 Task: Find connections with filter location Citeureup with filter topic #lifewith filter profile language English with filter current company DIAGEO India with filter school Rani Laxmi Bai Memorial School (R.L.B.) with filter industry Restaurants with filter service category Property Management with filter keywords title Office Clerk
Action: Mouse moved to (574, 60)
Screenshot: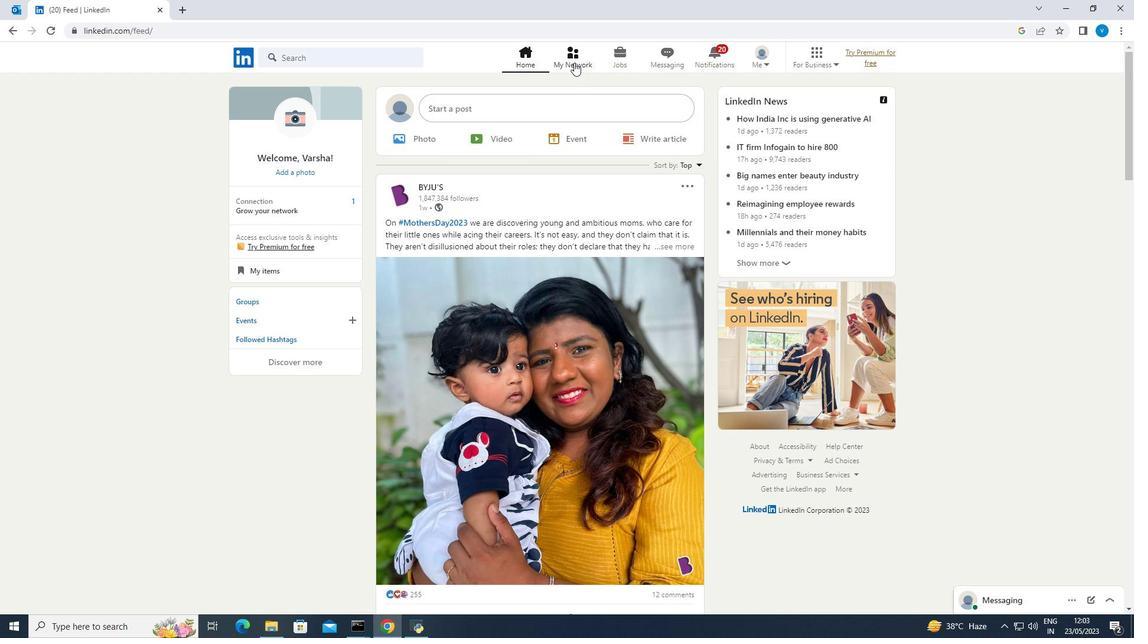 
Action: Mouse pressed left at (574, 60)
Screenshot: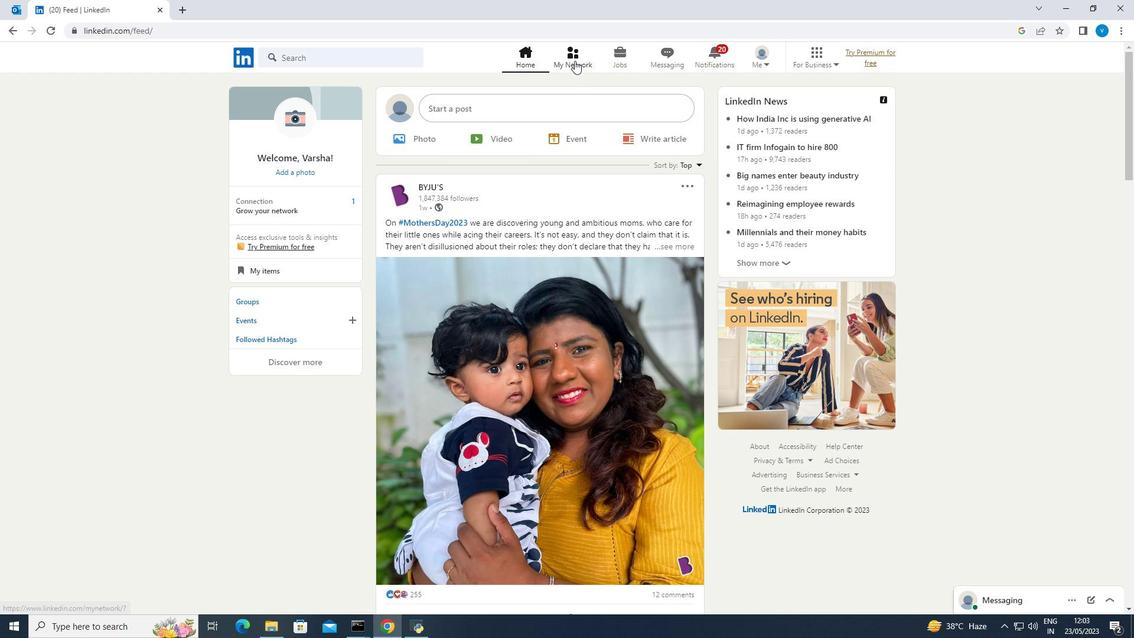 
Action: Mouse moved to (323, 122)
Screenshot: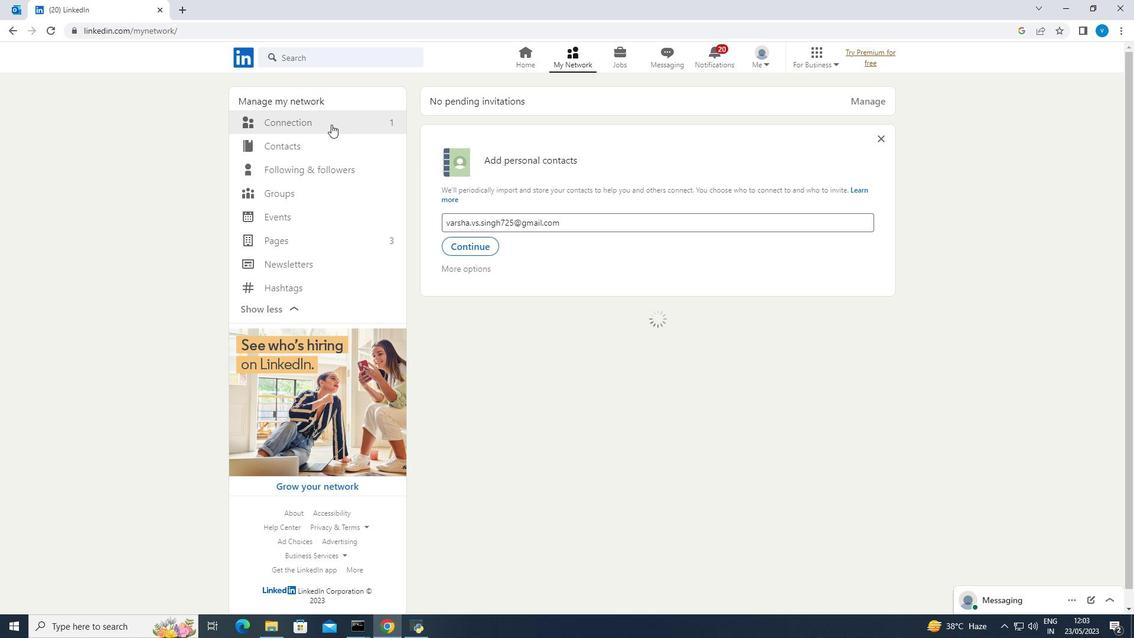 
Action: Mouse pressed left at (323, 122)
Screenshot: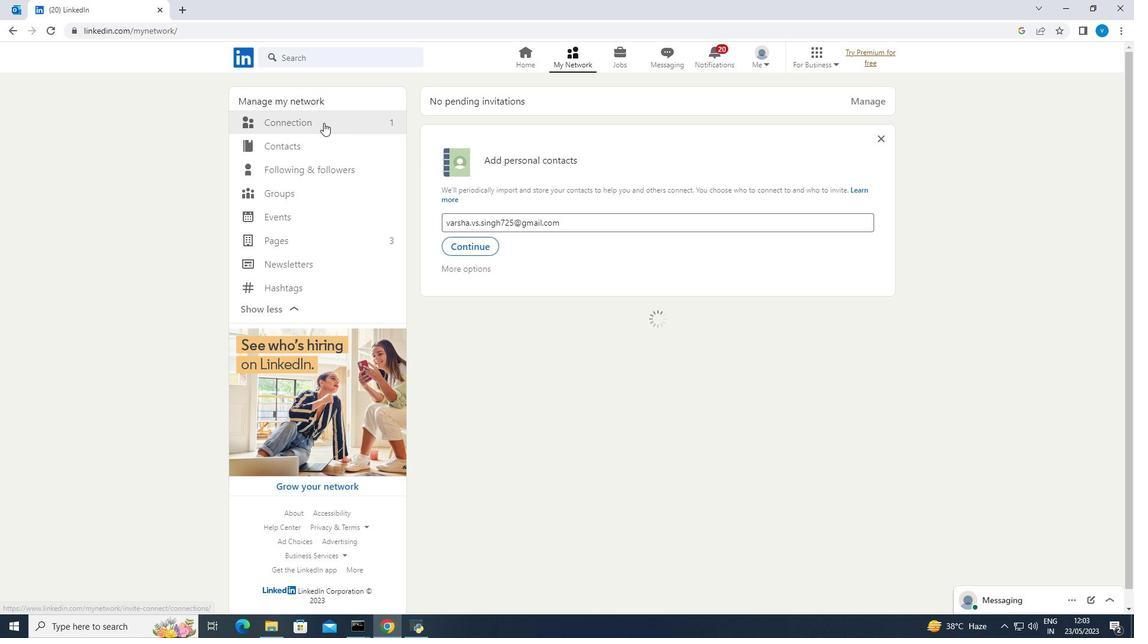 
Action: Mouse moved to (624, 125)
Screenshot: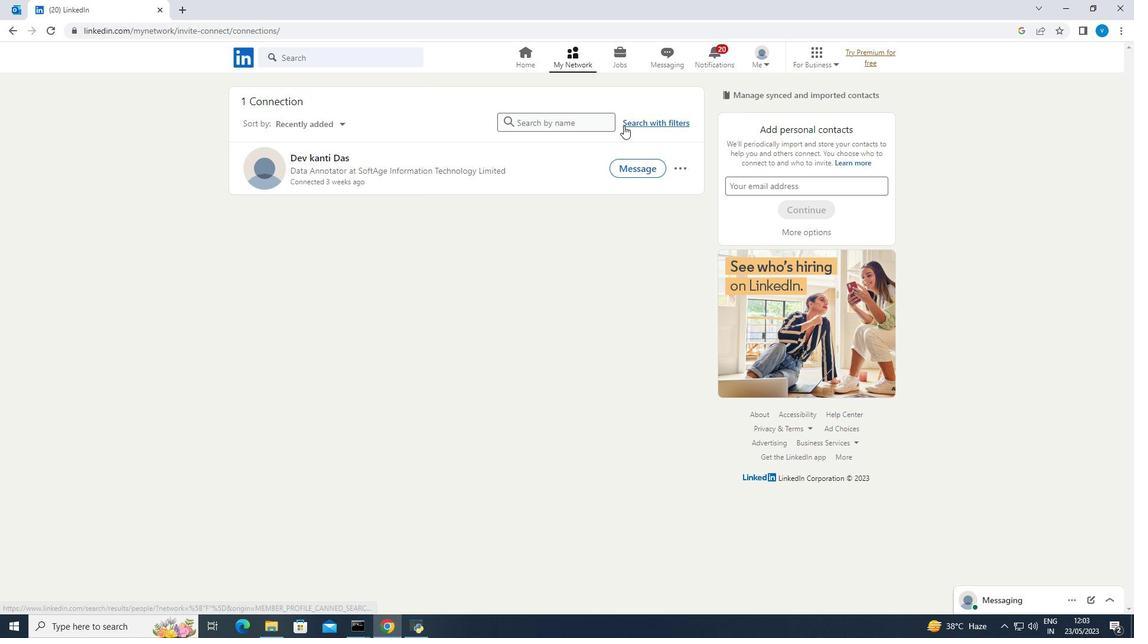
Action: Mouse pressed left at (624, 125)
Screenshot: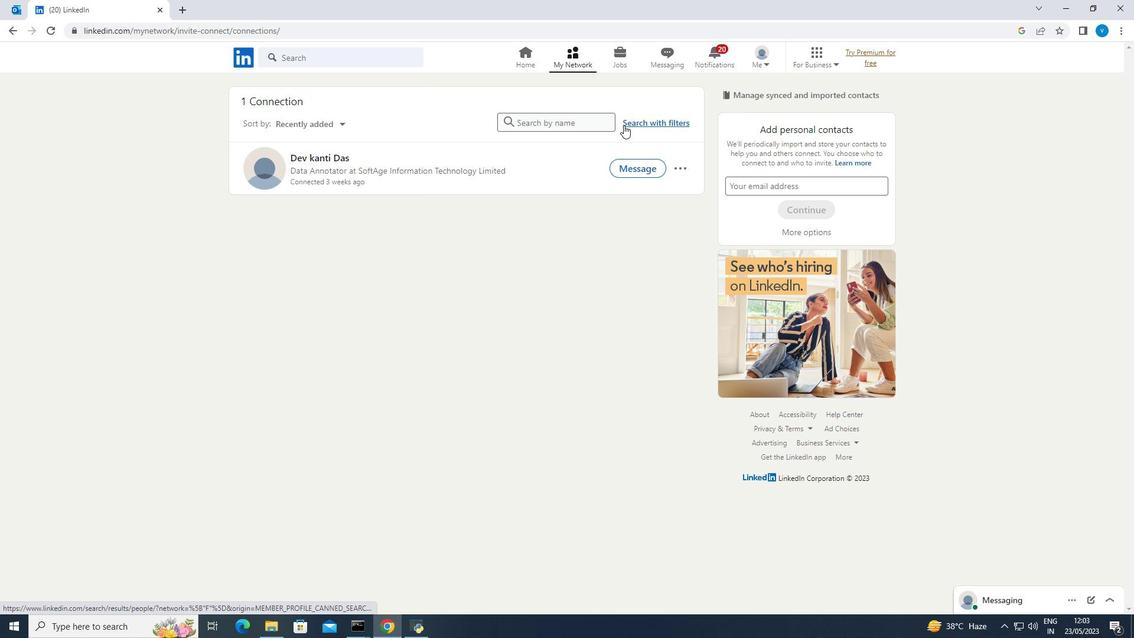 
Action: Mouse moved to (603, 93)
Screenshot: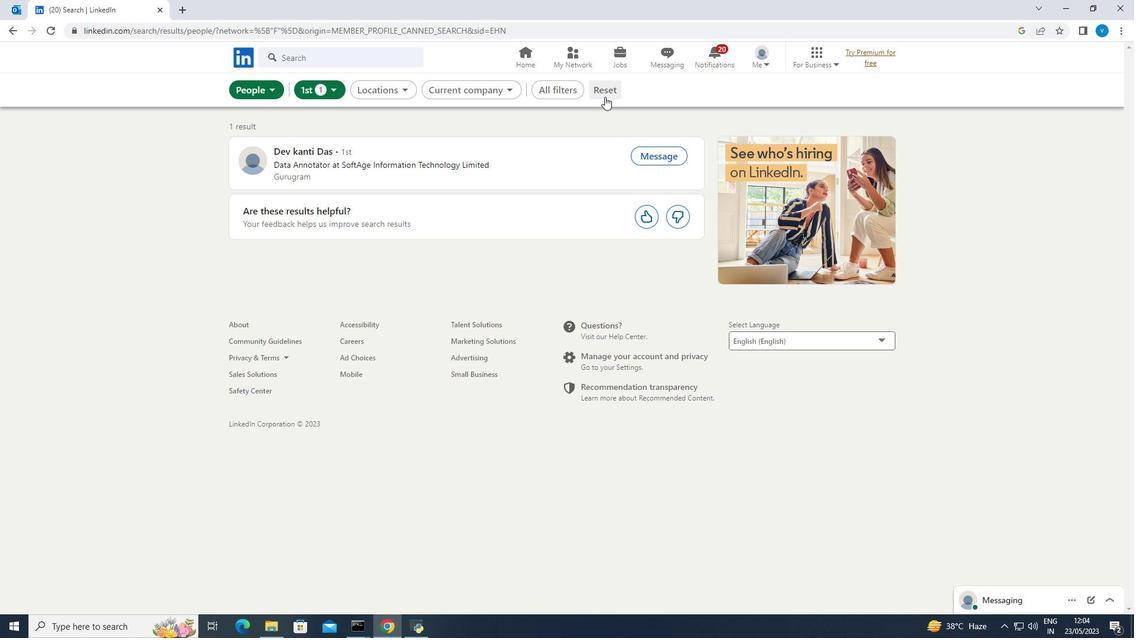 
Action: Mouse pressed left at (603, 93)
Screenshot: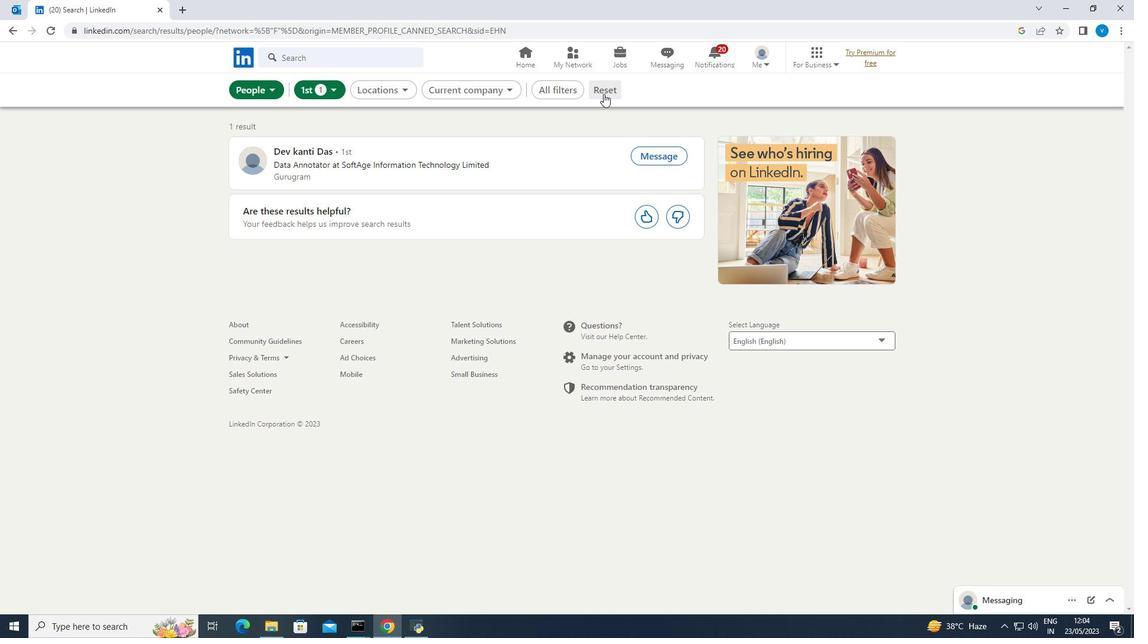 
Action: Mouse moved to (603, 93)
Screenshot: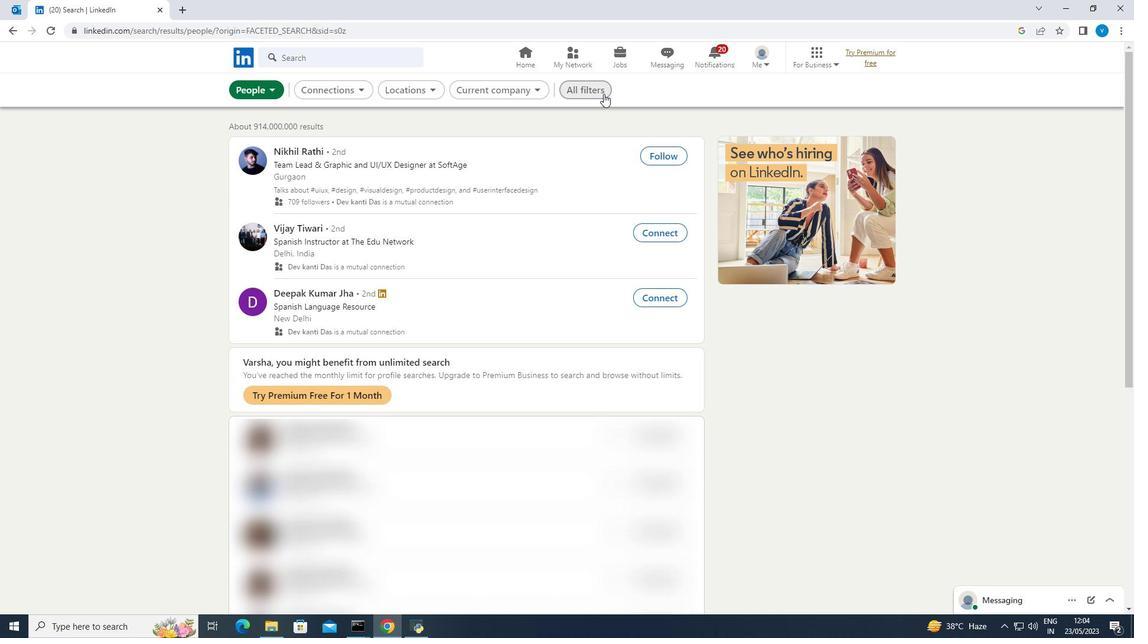 
Action: Mouse pressed left at (603, 93)
Screenshot: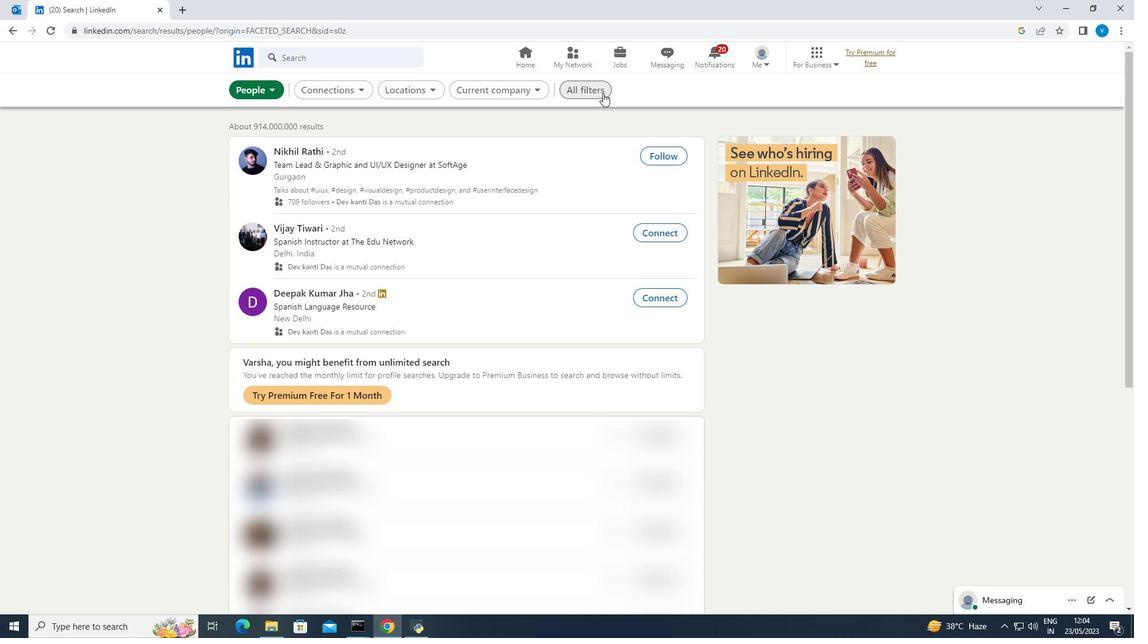 
Action: Mouse moved to (832, 249)
Screenshot: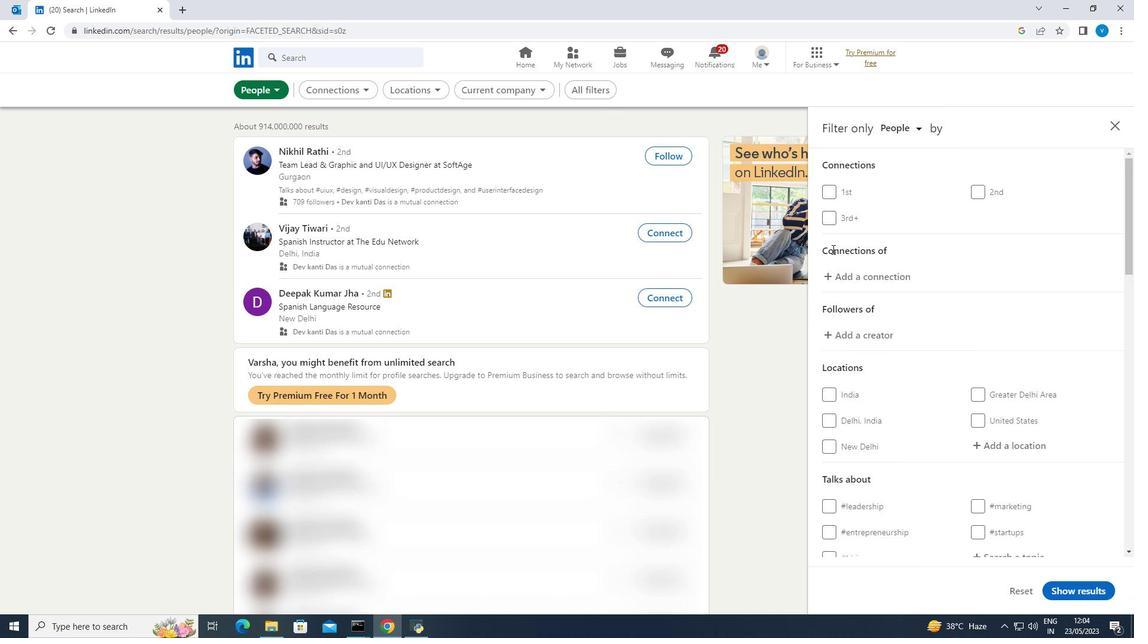 
Action: Mouse scrolled (832, 248) with delta (0, 0)
Screenshot: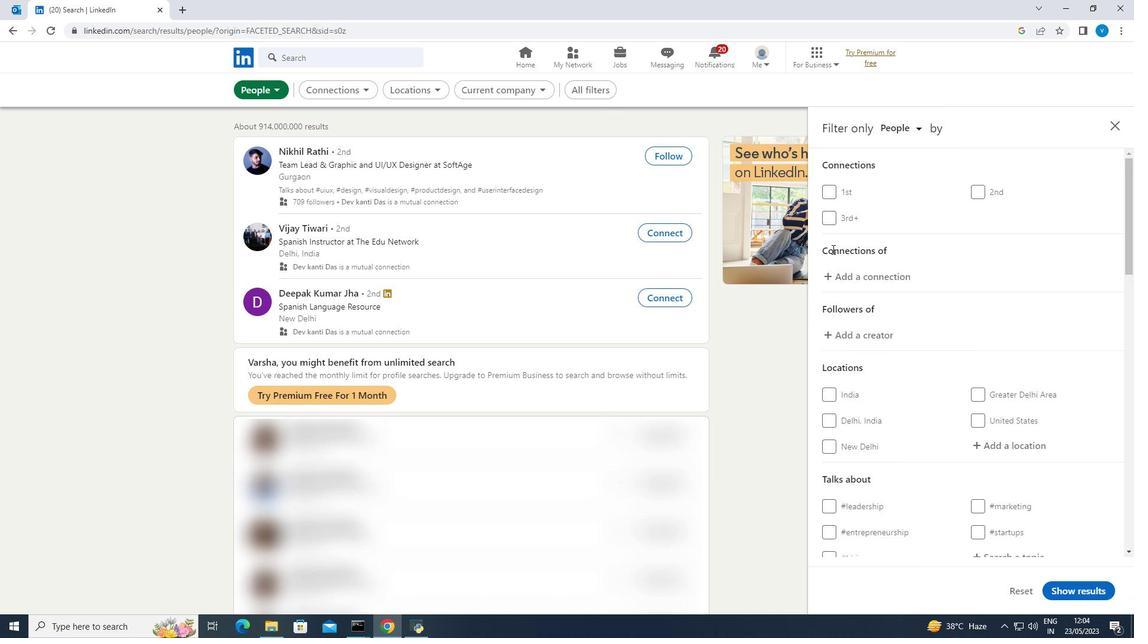 
Action: Mouse moved to (976, 389)
Screenshot: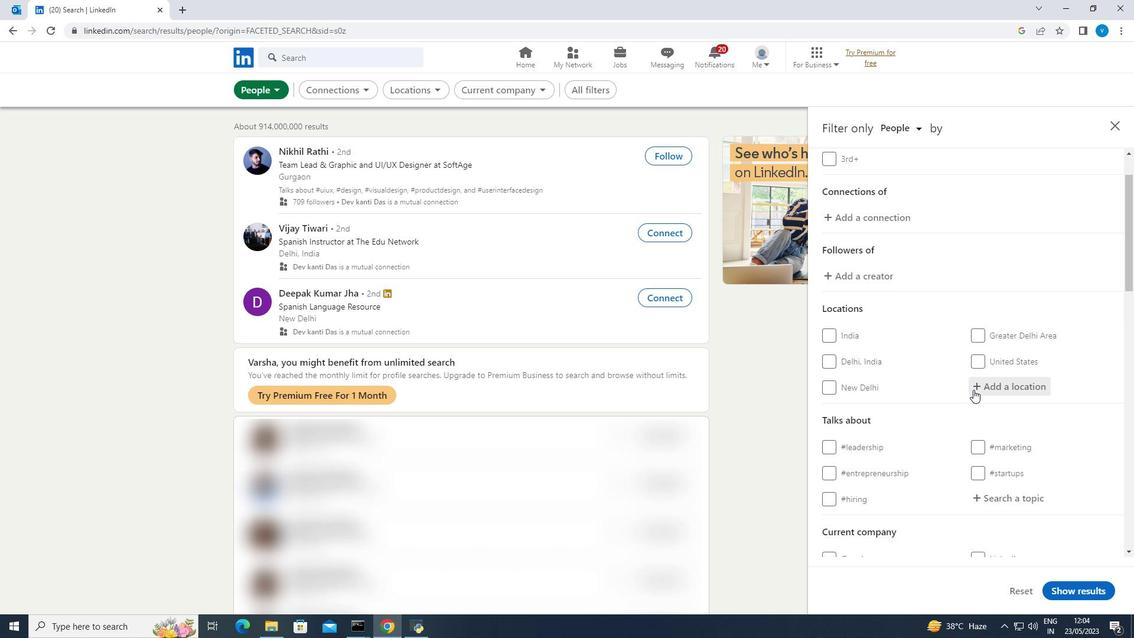 
Action: Mouse pressed left at (976, 389)
Screenshot: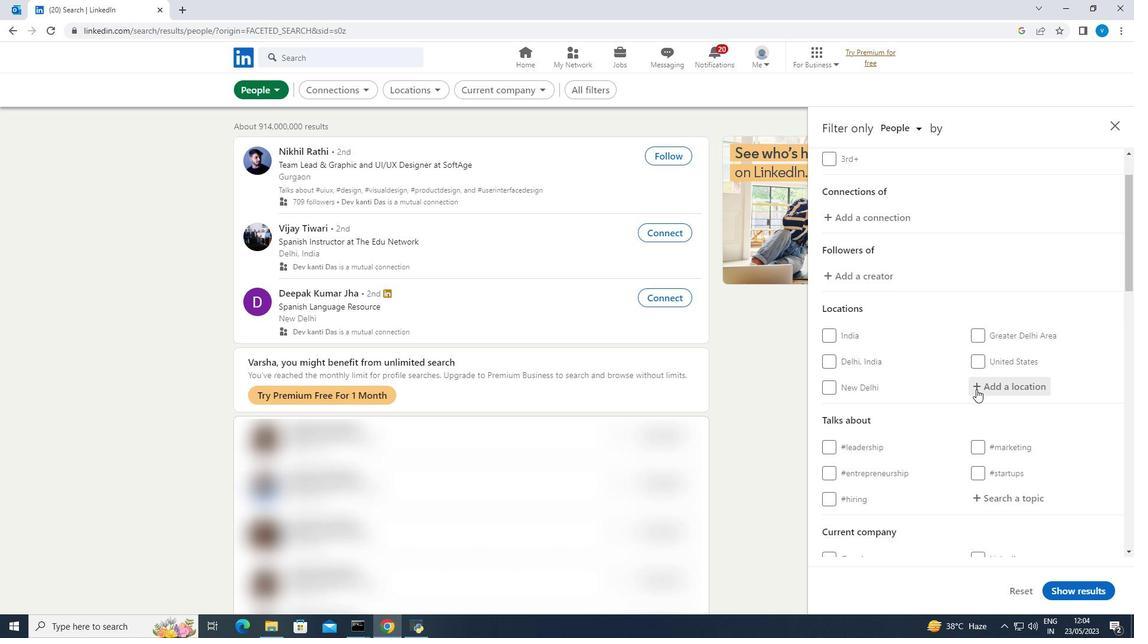 
Action: Mouse moved to (876, 328)
Screenshot: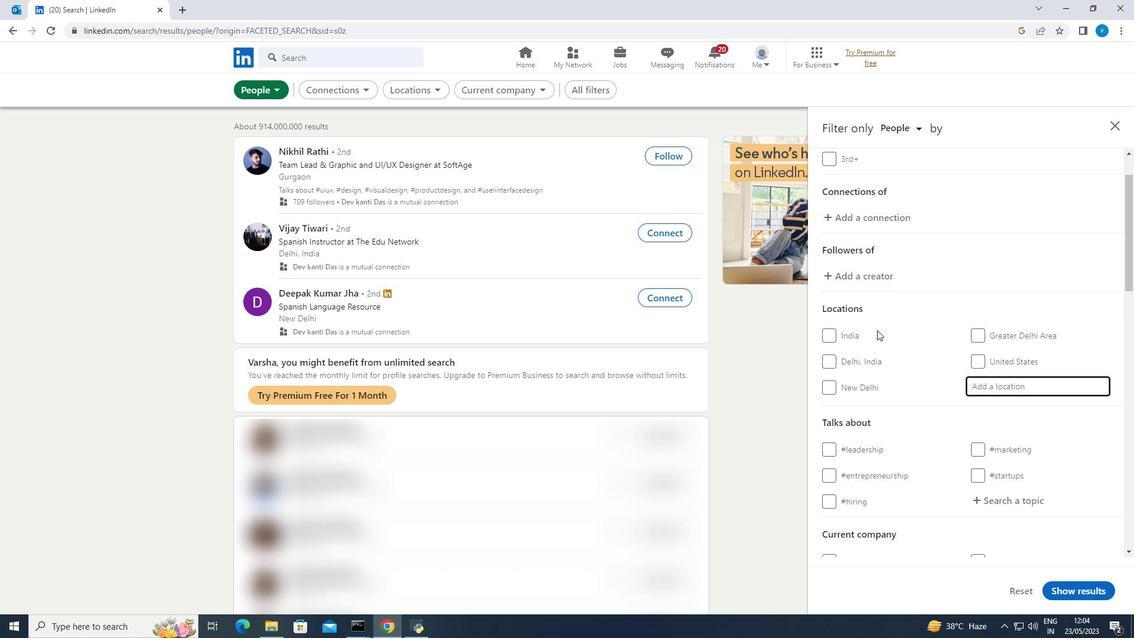 
Action: Key pressed <Key.shift><Key.shift><Key.shift><Key.shift><Key.shift><Key.shift><Key.shift><Key.shift><Key.shift><Key.shift><Key.shift><Key.shift><Key.shift><Key.shift>Citeureup
Screenshot: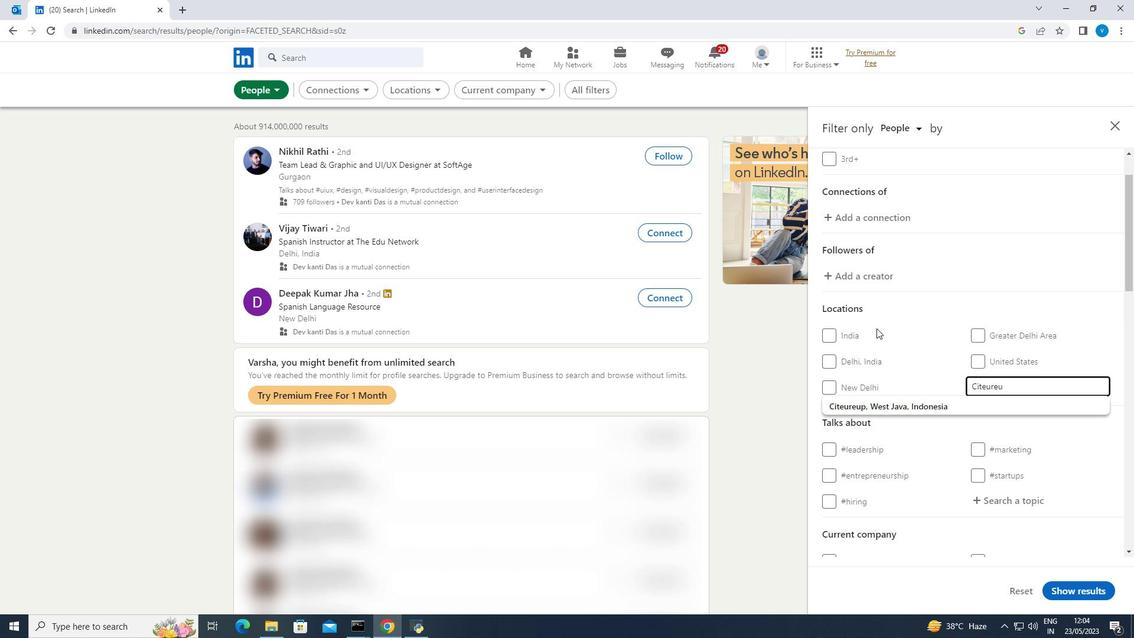 
Action: Mouse moved to (992, 494)
Screenshot: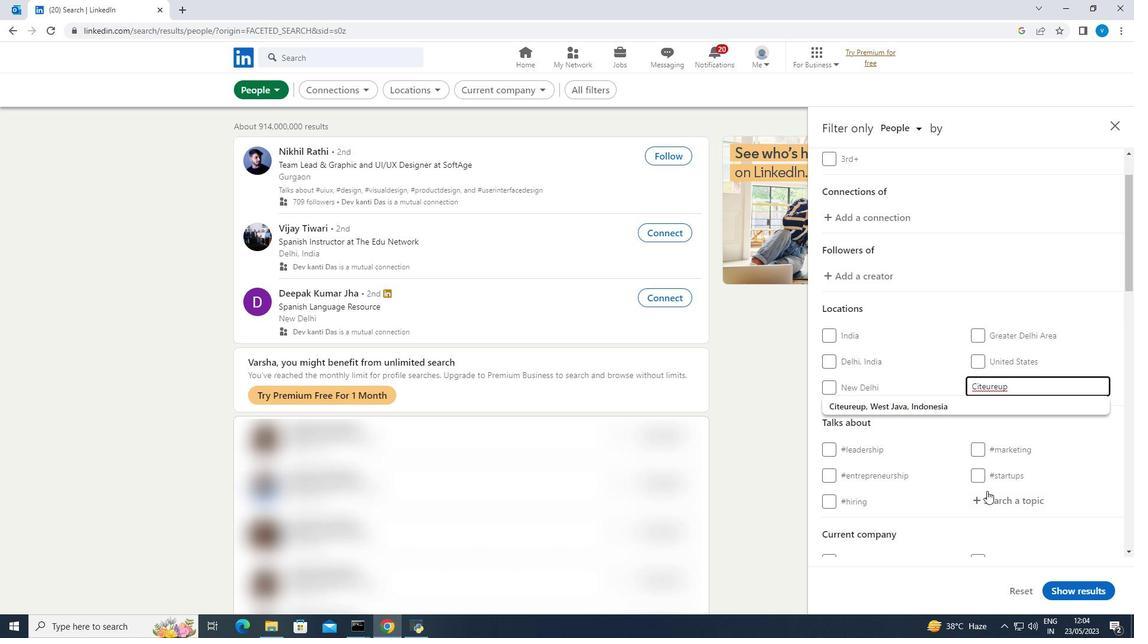 
Action: Mouse pressed left at (992, 494)
Screenshot: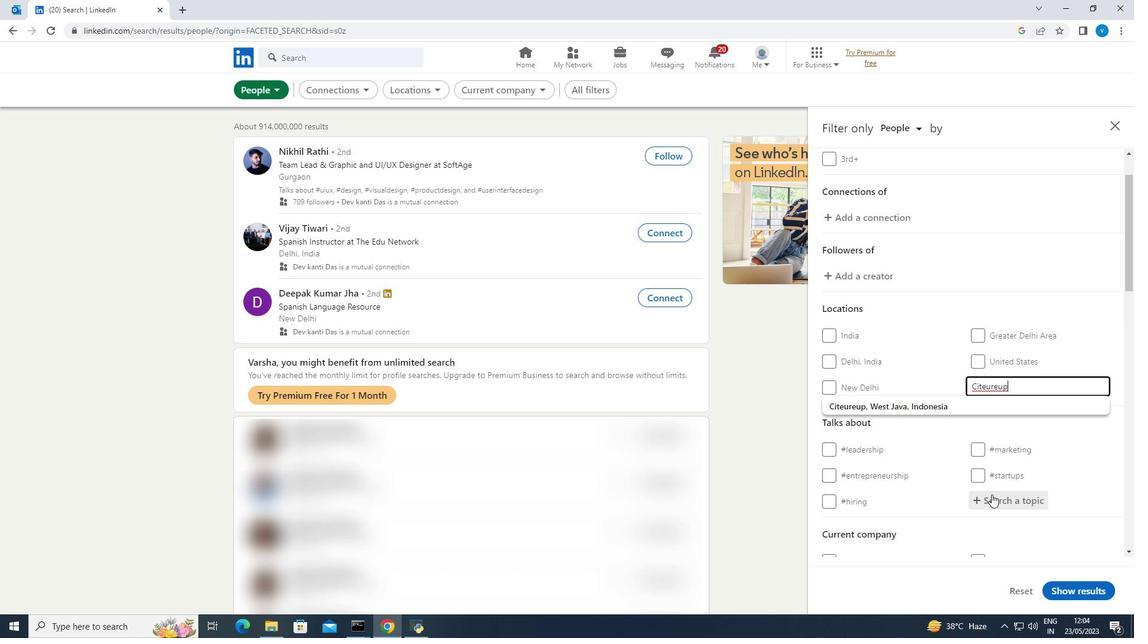 
Action: Mouse moved to (958, 487)
Screenshot: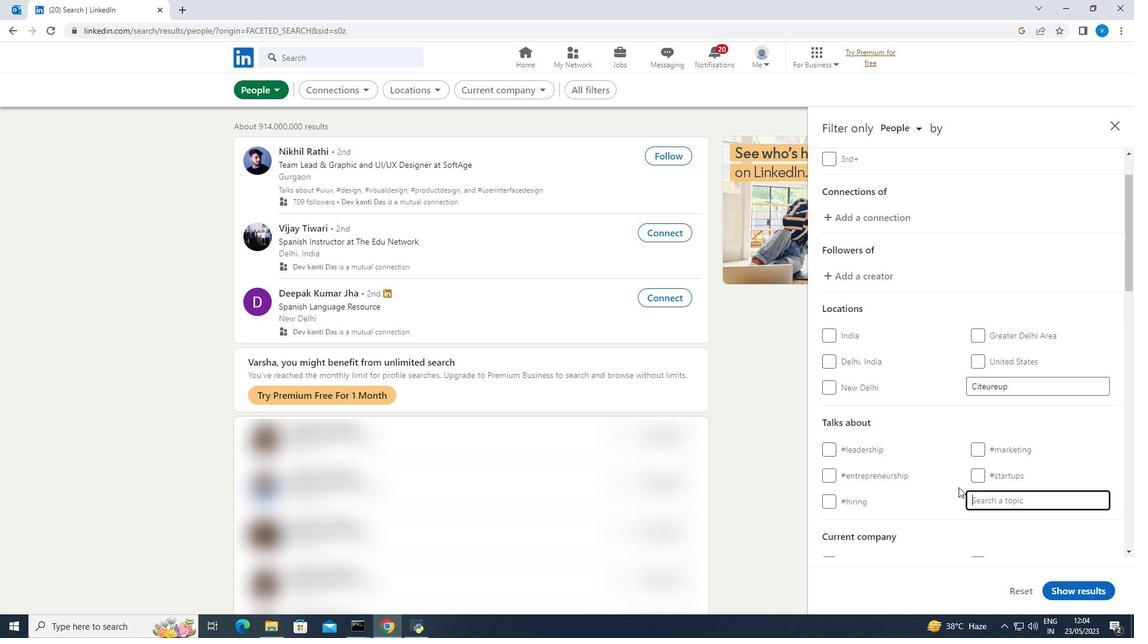 
Action: Key pressed life
Screenshot: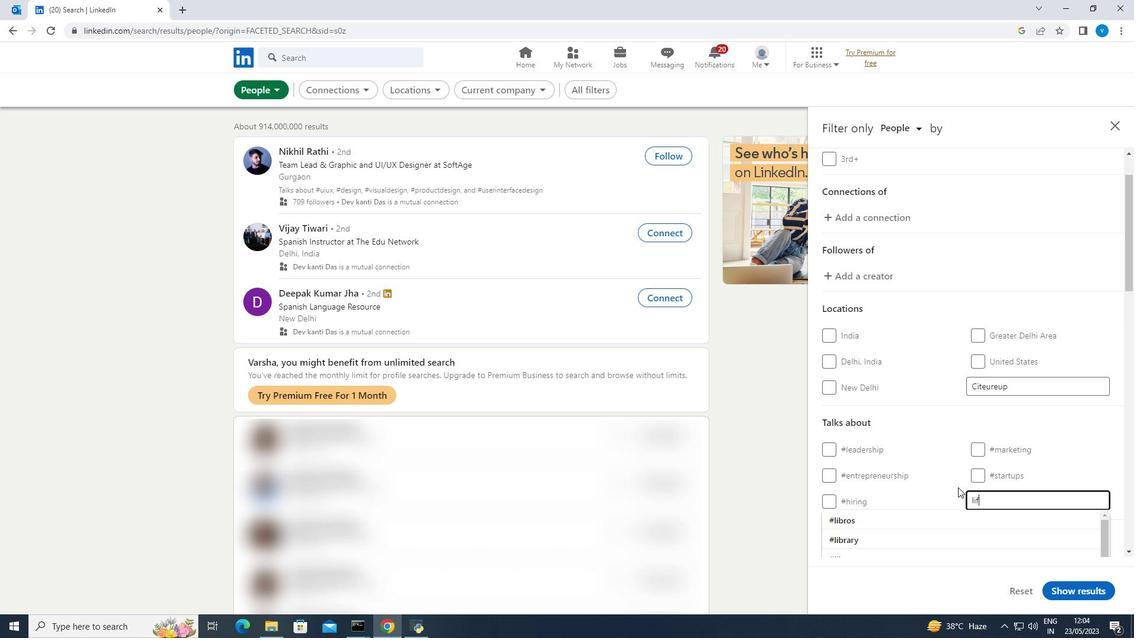 
Action: Mouse moved to (901, 520)
Screenshot: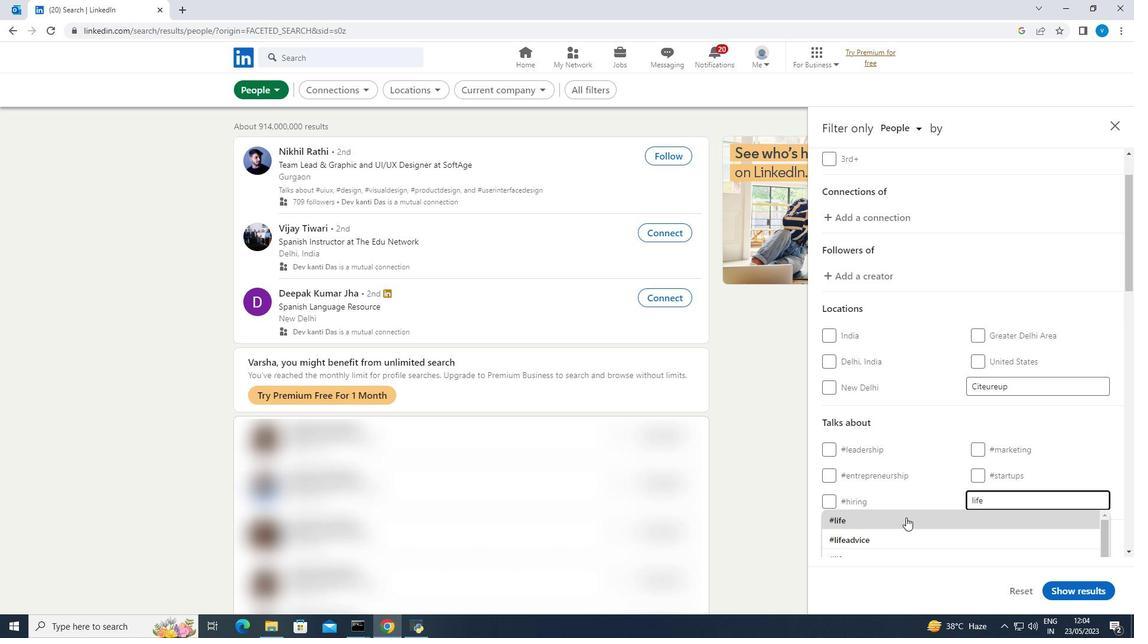 
Action: Mouse pressed left at (901, 520)
Screenshot: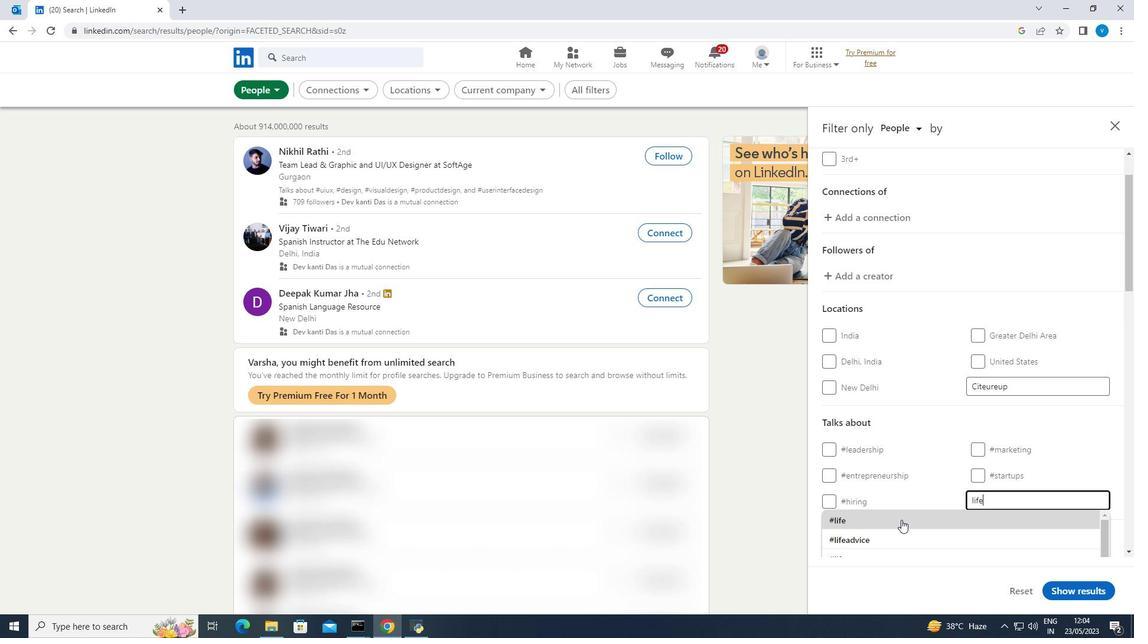 
Action: Mouse scrolled (901, 519) with delta (0, 0)
Screenshot: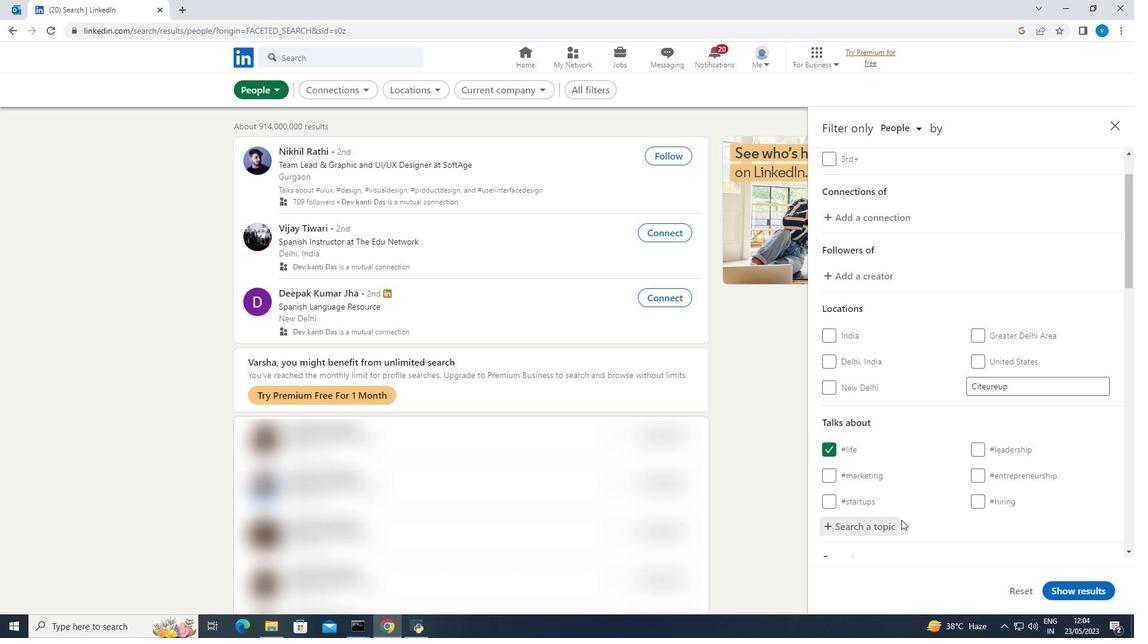 
Action: Mouse scrolled (901, 519) with delta (0, 0)
Screenshot: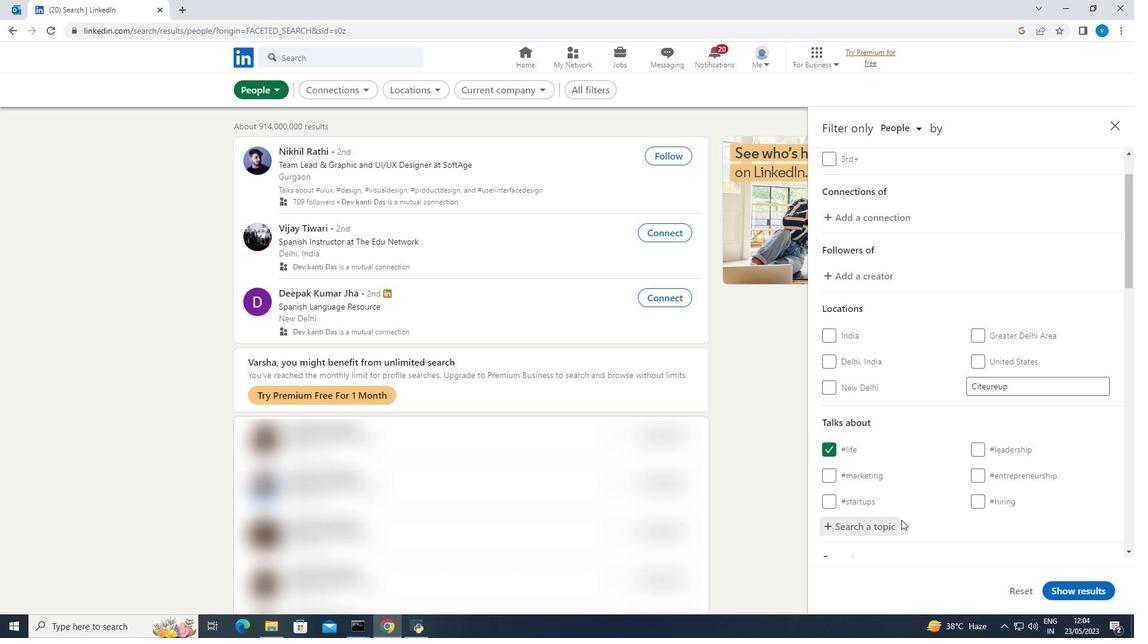 
Action: Mouse scrolled (901, 519) with delta (0, 0)
Screenshot: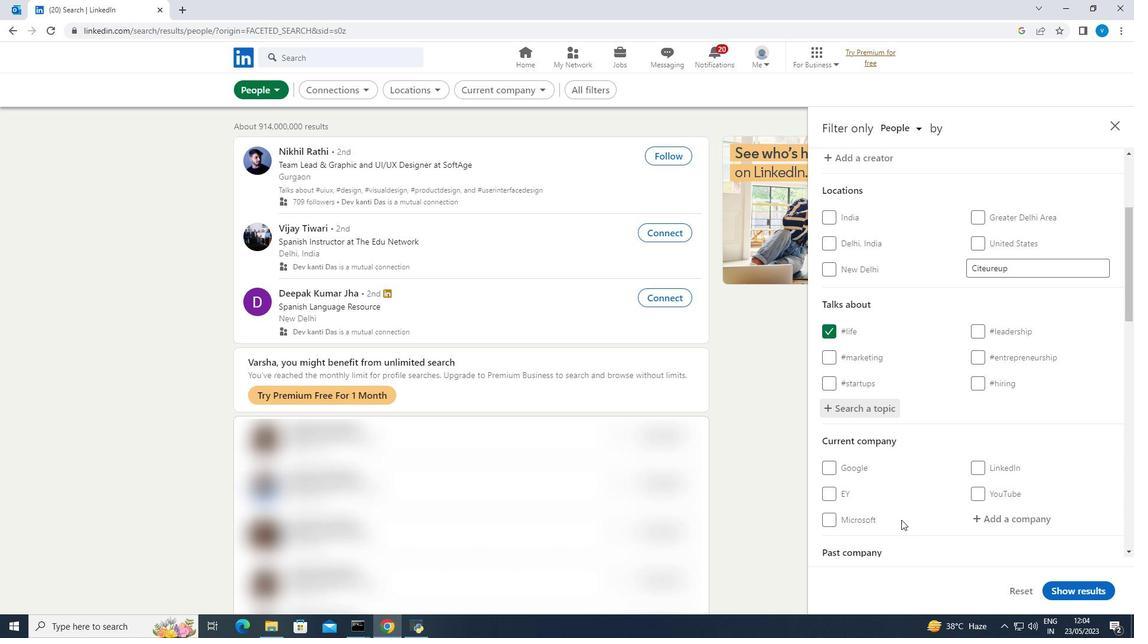 
Action: Mouse scrolled (901, 519) with delta (0, 0)
Screenshot: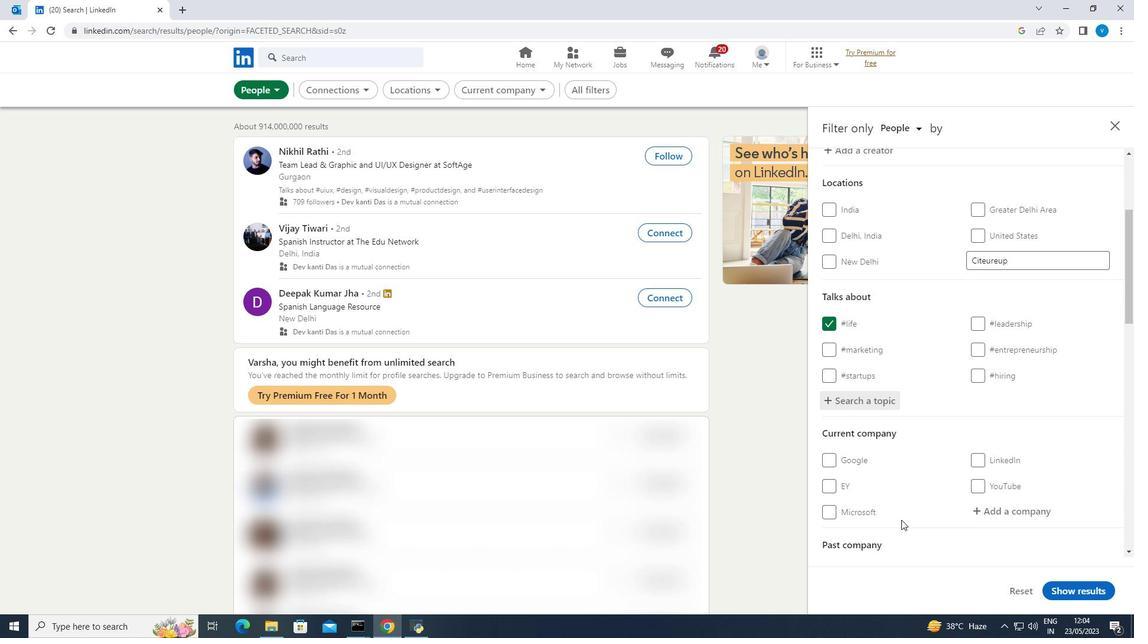 
Action: Mouse moved to (901, 520)
Screenshot: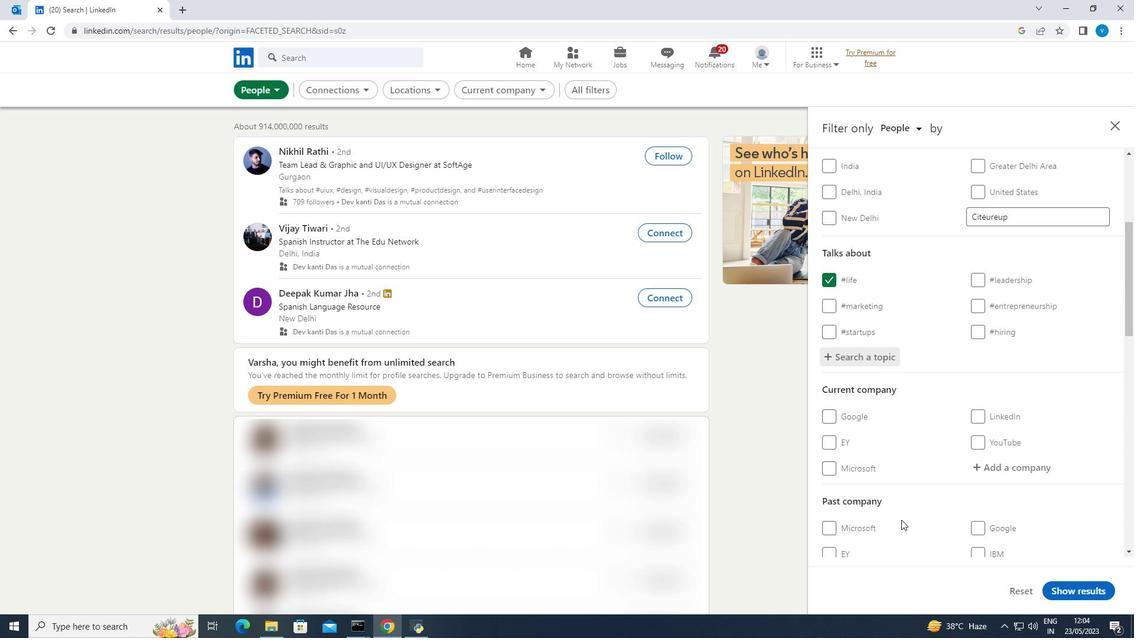 
Action: Mouse scrolled (901, 520) with delta (0, 0)
Screenshot: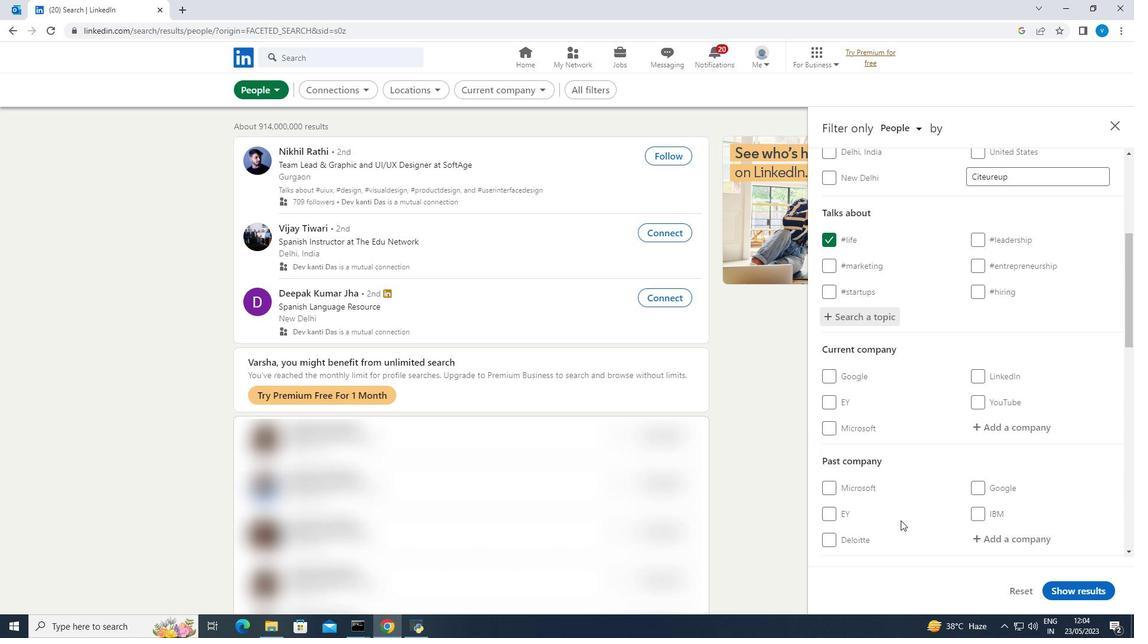 
Action: Mouse moved to (901, 520)
Screenshot: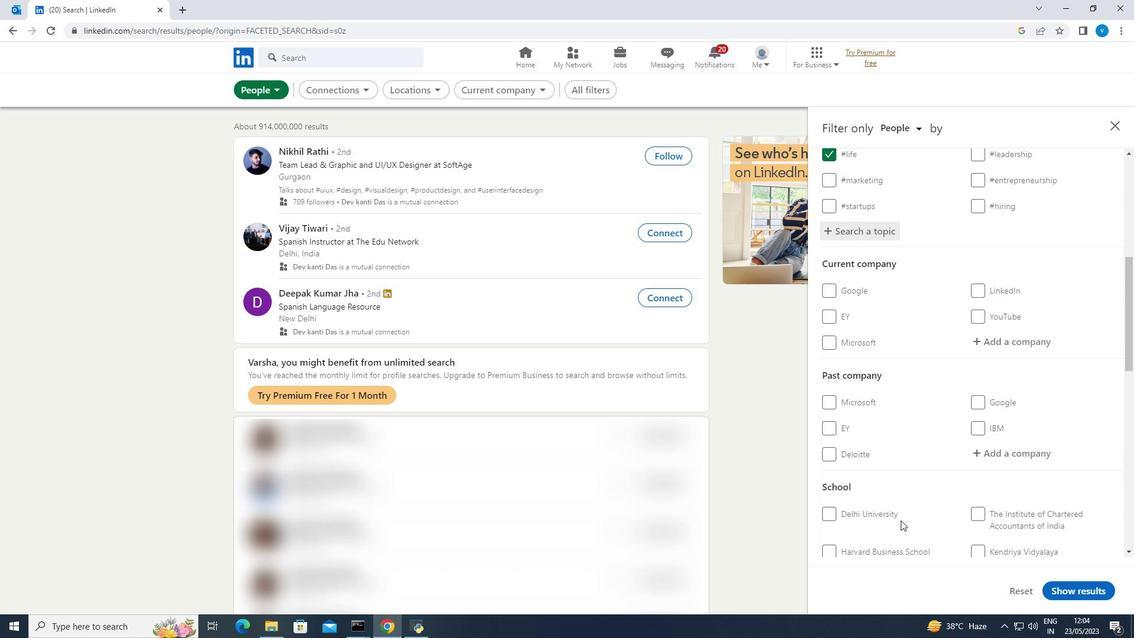 
Action: Mouse scrolled (901, 520) with delta (0, 0)
Screenshot: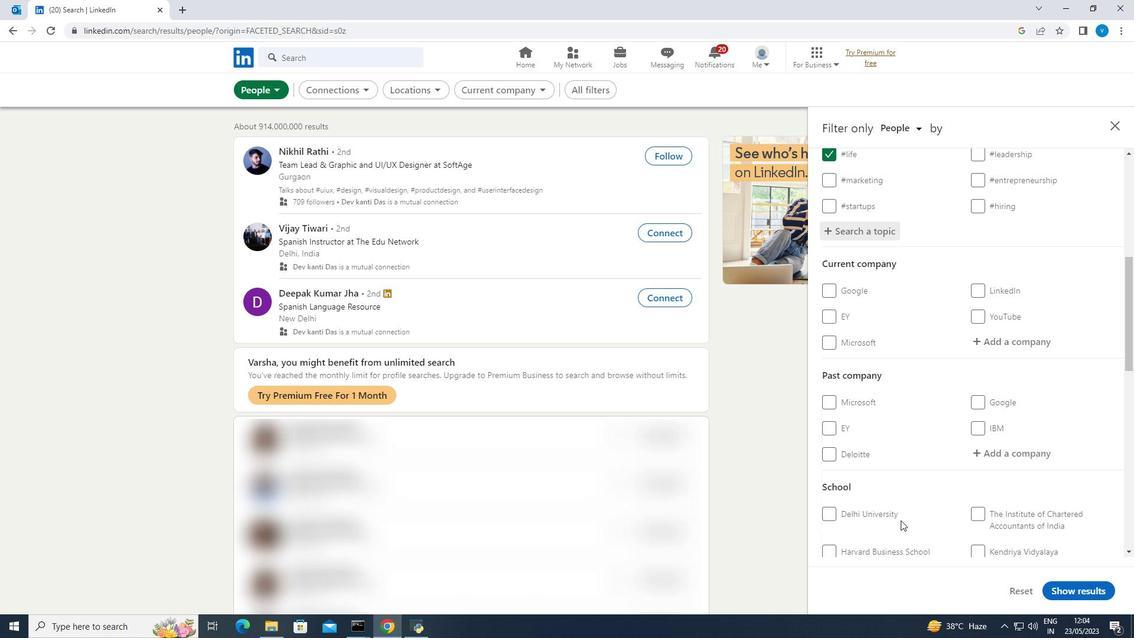 
Action: Mouse scrolled (901, 520) with delta (0, 0)
Screenshot: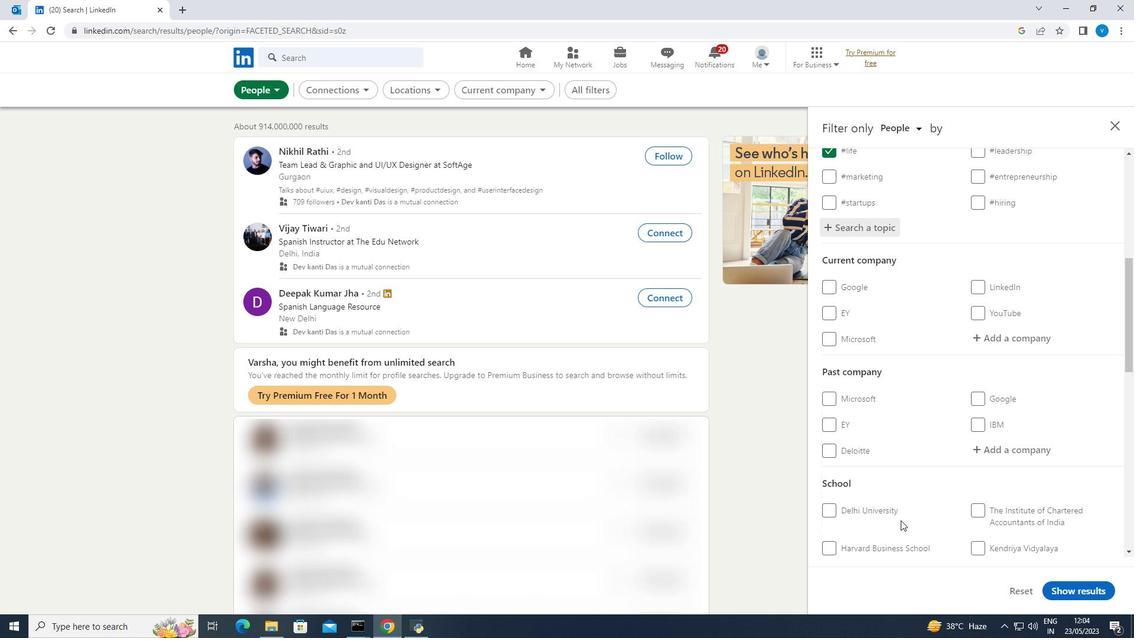 
Action: Mouse scrolled (901, 520) with delta (0, 0)
Screenshot: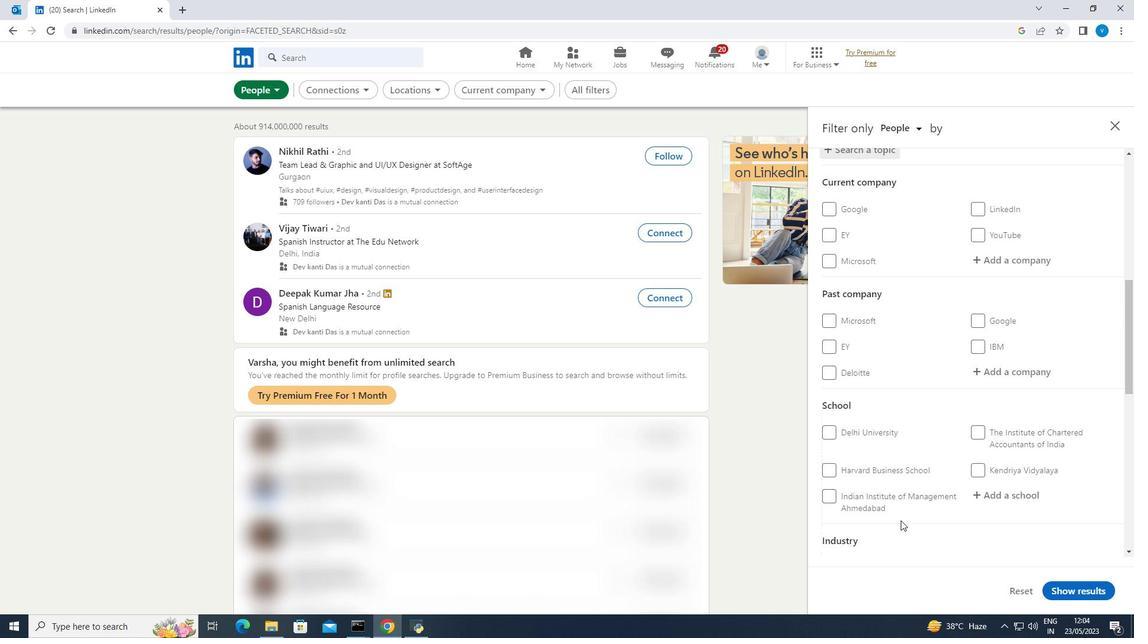 
Action: Mouse scrolled (901, 520) with delta (0, 0)
Screenshot: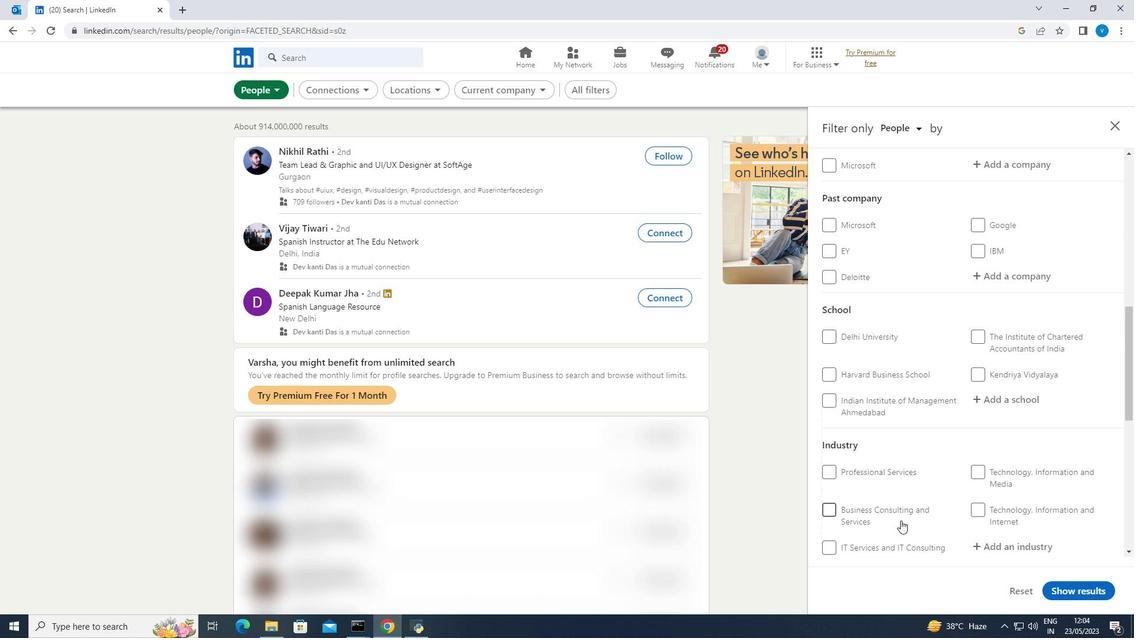 
Action: Mouse scrolled (901, 520) with delta (0, 0)
Screenshot: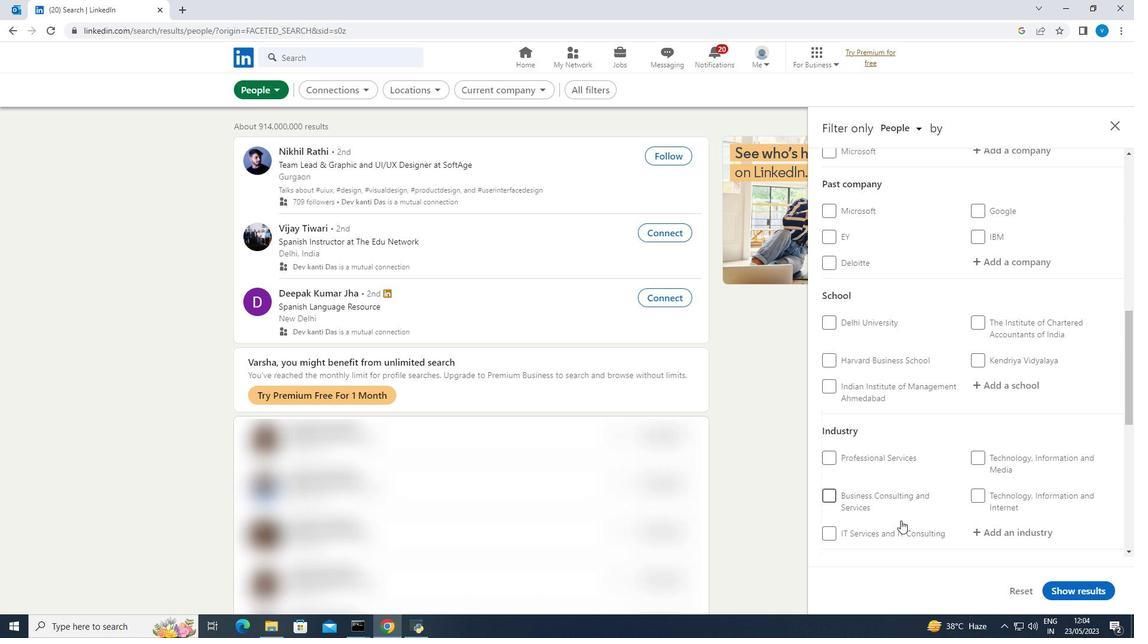 
Action: Mouse moved to (826, 491)
Screenshot: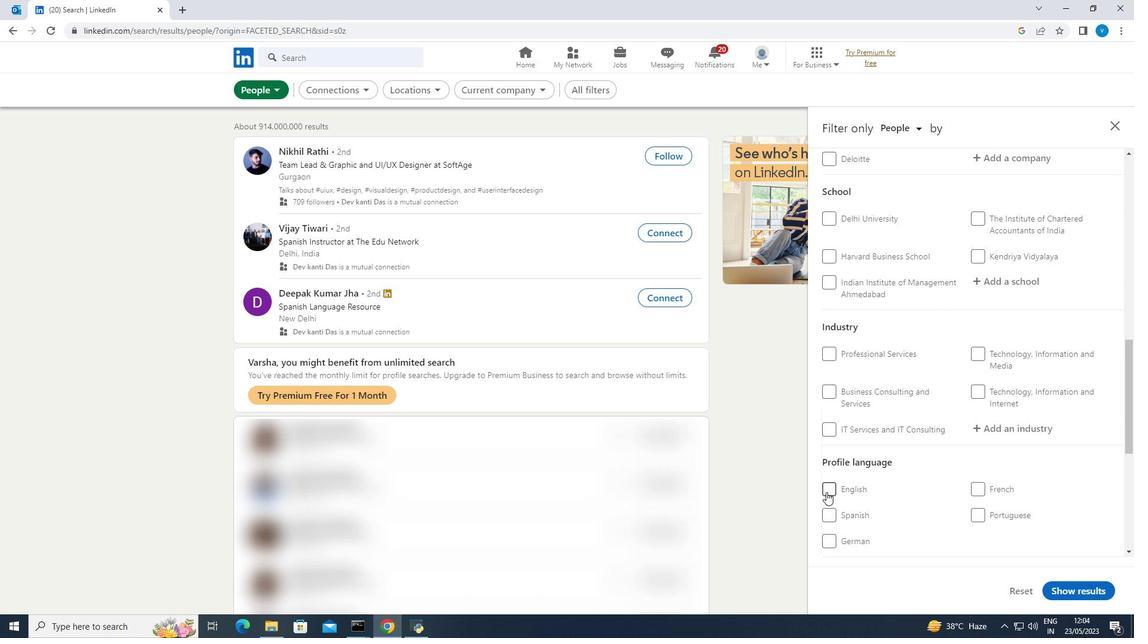 
Action: Mouse pressed left at (826, 491)
Screenshot: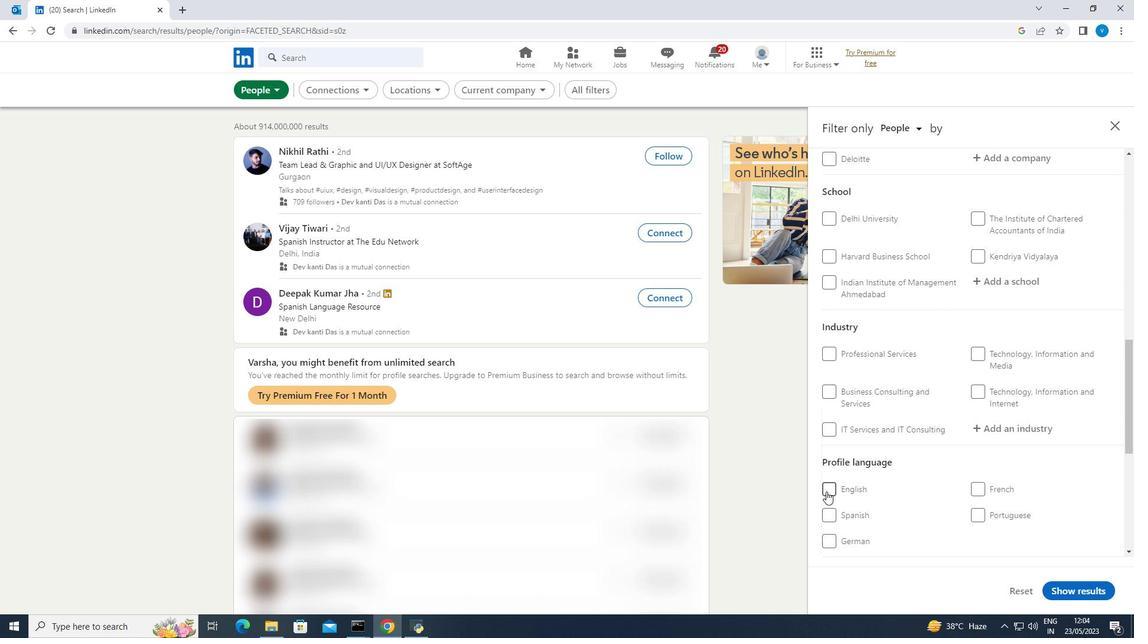 
Action: Mouse moved to (873, 484)
Screenshot: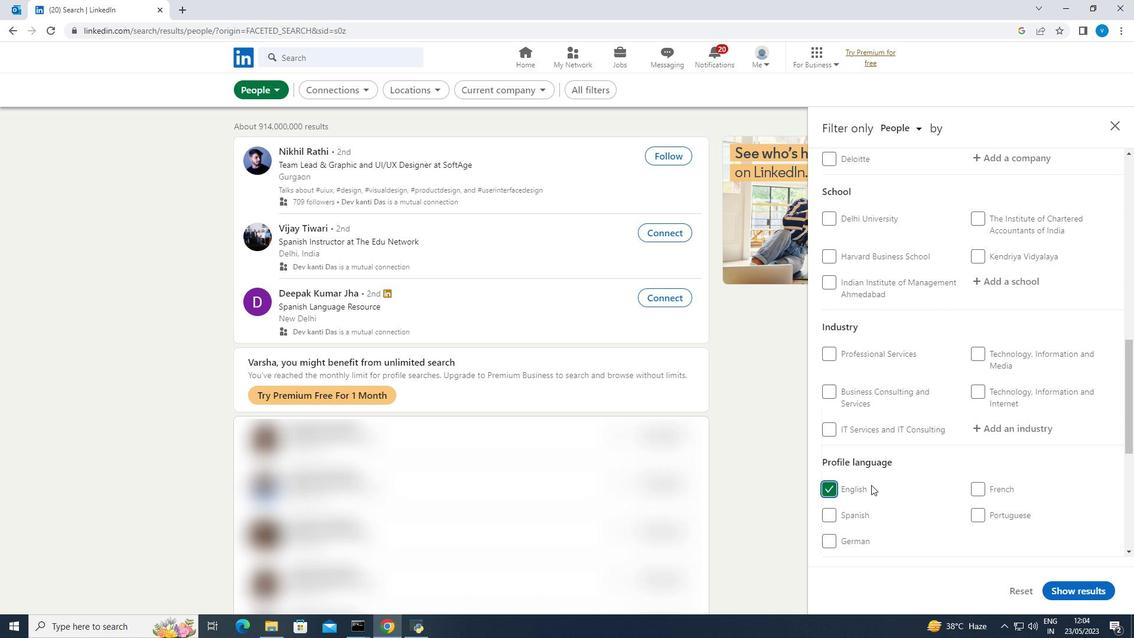 
Action: Mouse scrolled (873, 485) with delta (0, 0)
Screenshot: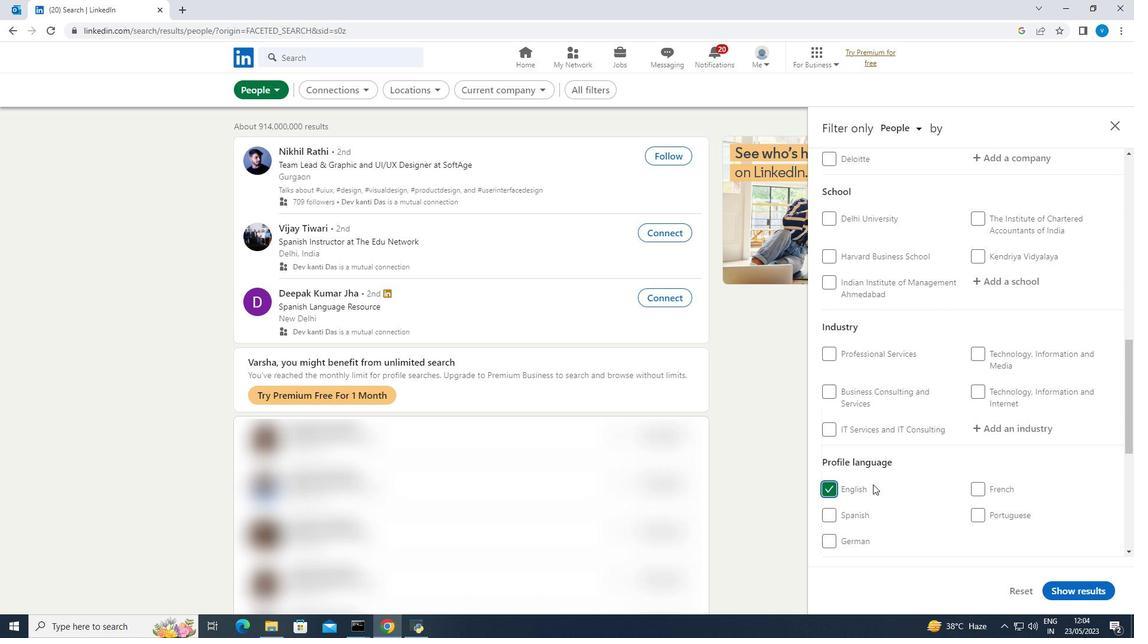 
Action: Mouse scrolled (873, 485) with delta (0, 0)
Screenshot: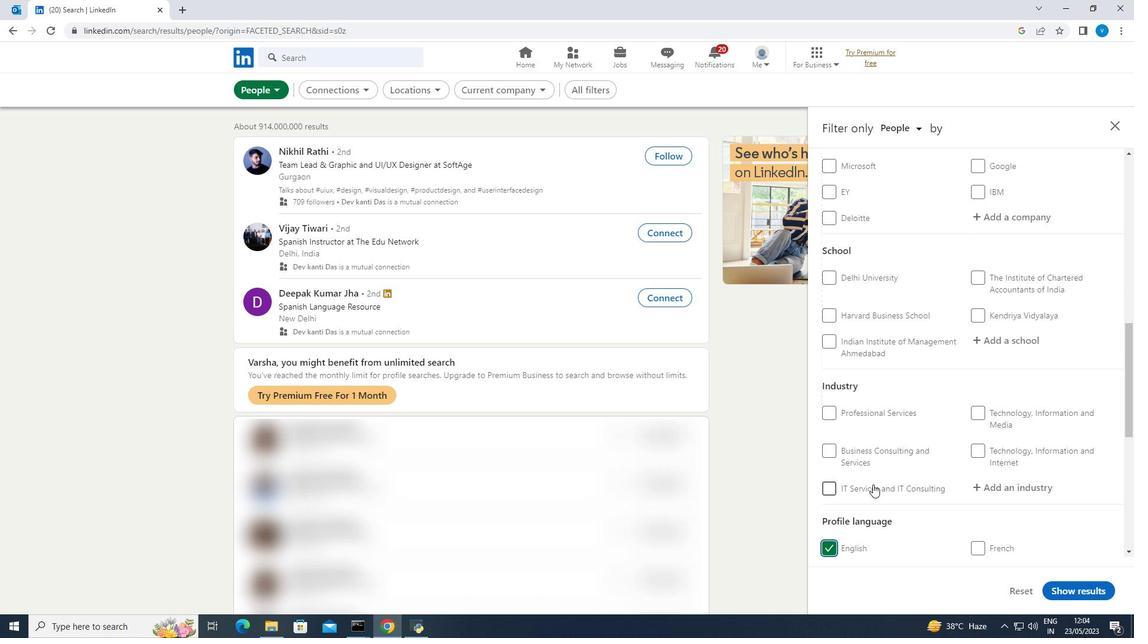 
Action: Mouse scrolled (873, 485) with delta (0, 0)
Screenshot: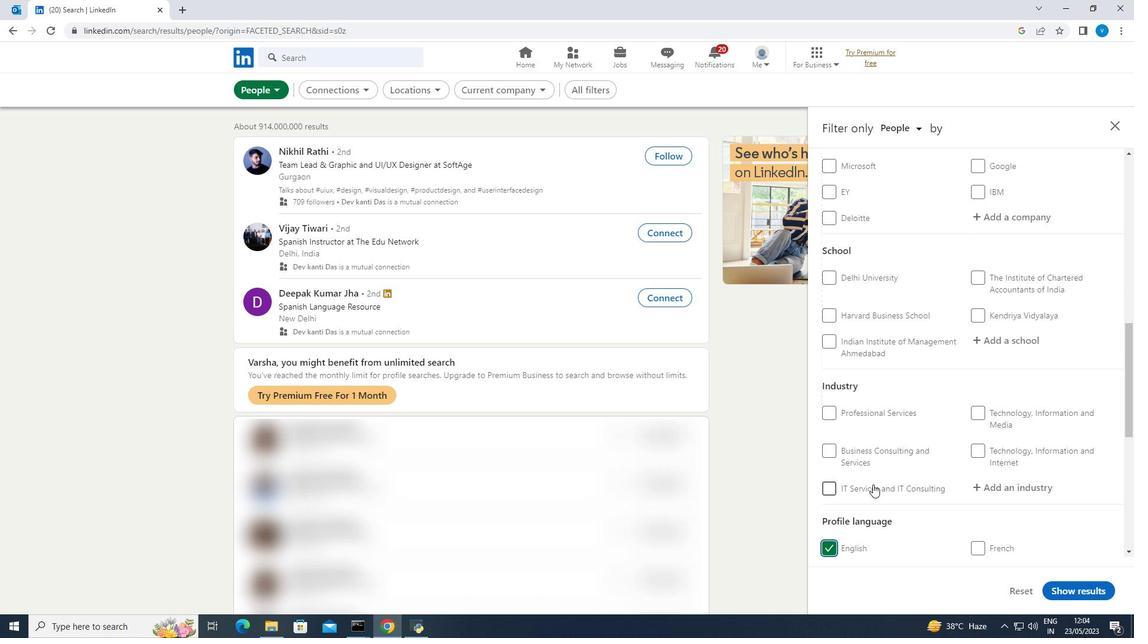 
Action: Mouse scrolled (873, 485) with delta (0, 0)
Screenshot: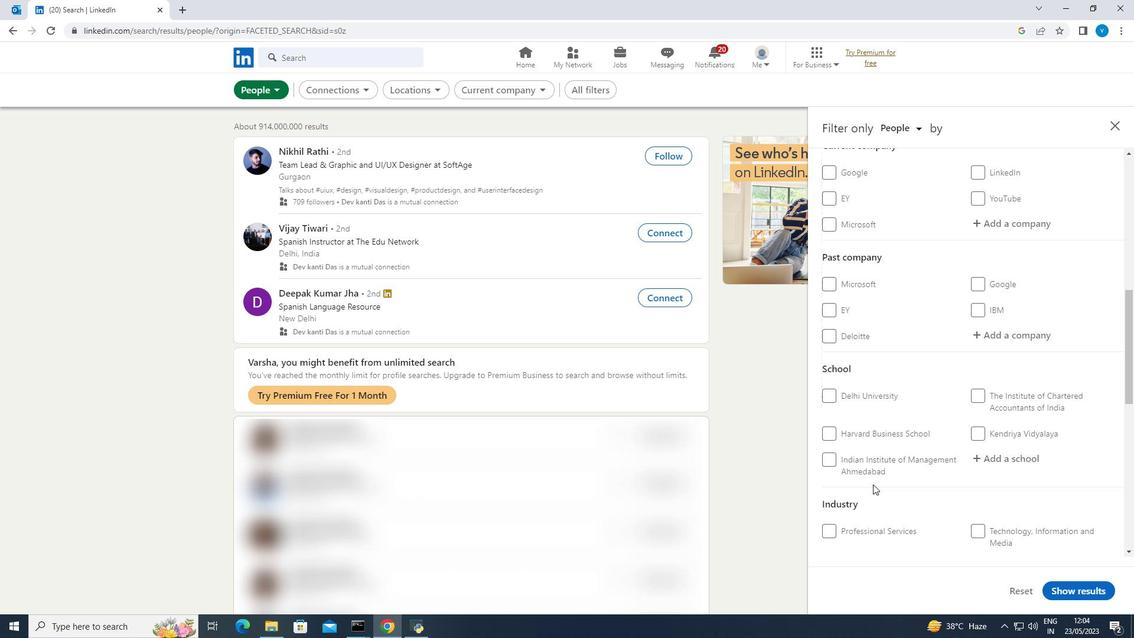 
Action: Mouse moved to (988, 280)
Screenshot: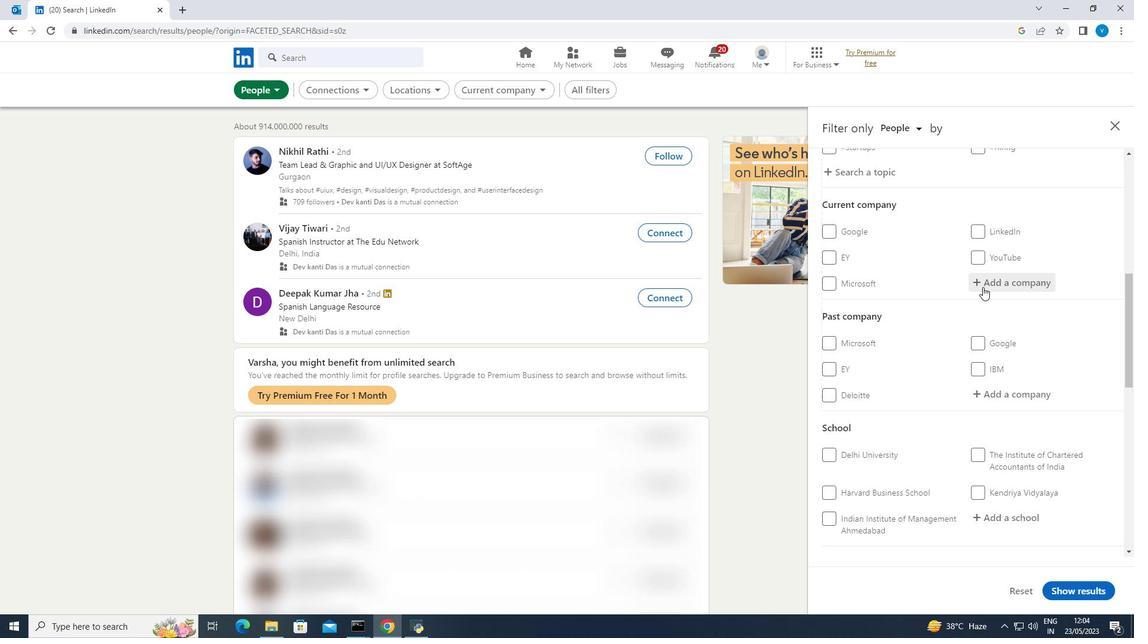 
Action: Mouse pressed left at (988, 280)
Screenshot: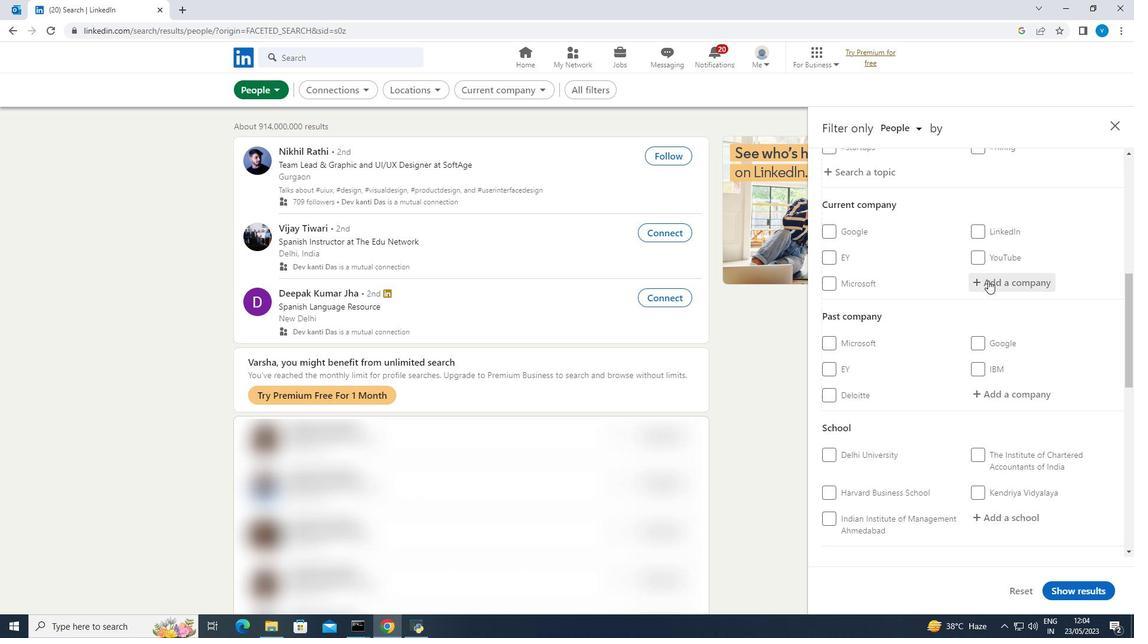 
Action: Mouse moved to (988, 278)
Screenshot: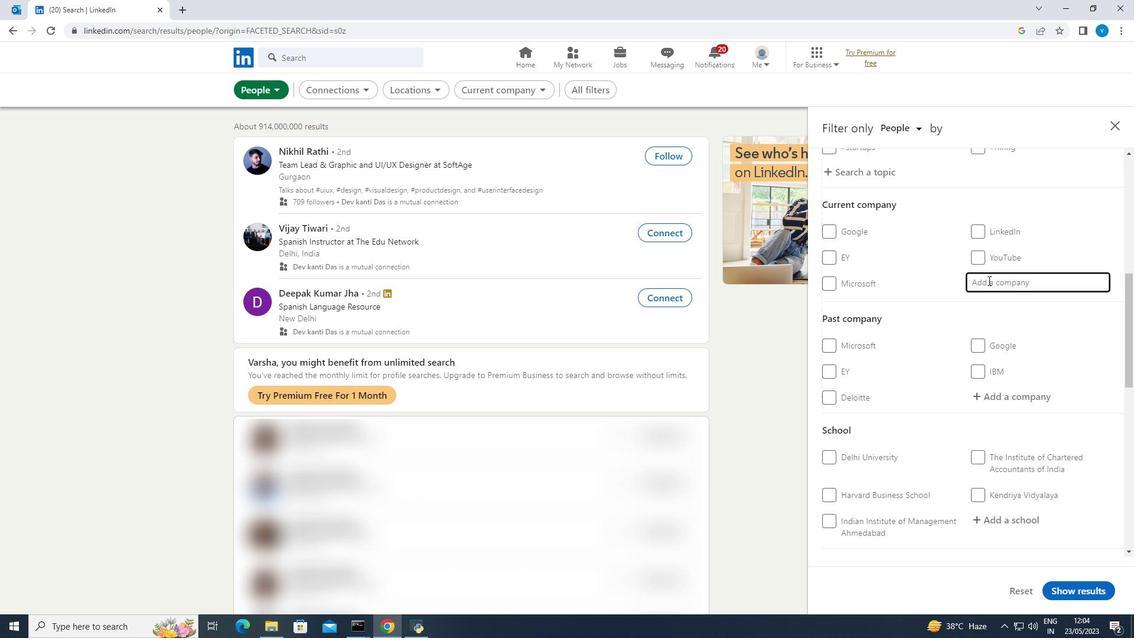 
Action: Key pressed <Key.shift>
Screenshot: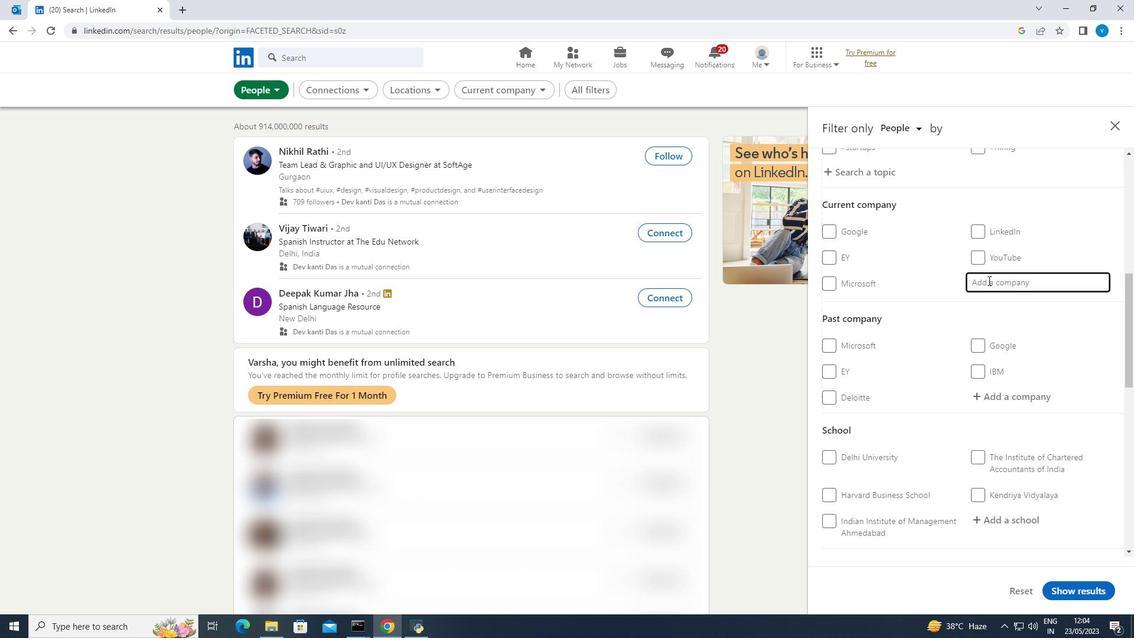 
Action: Mouse moved to (986, 276)
Screenshot: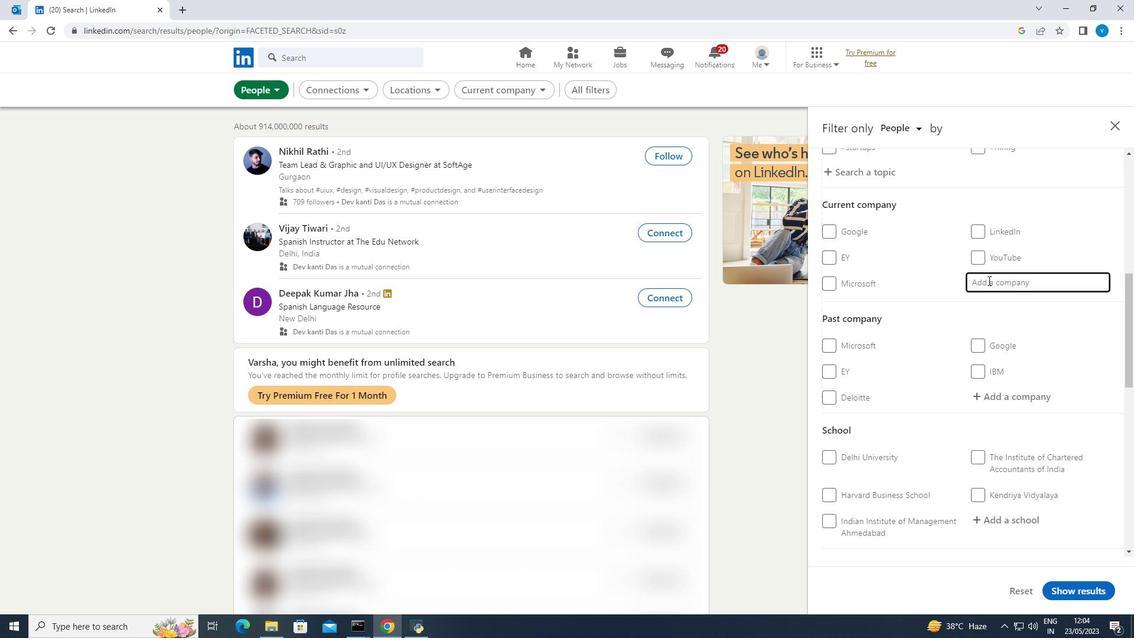 
Action: Key pressed <Key.shift><Key.shift><Key.shift><Key.shift>D<Key.shift><Key.shift><Key.shift><Key.shift><Key.shift><Key.shift>IAGEO
Screenshot: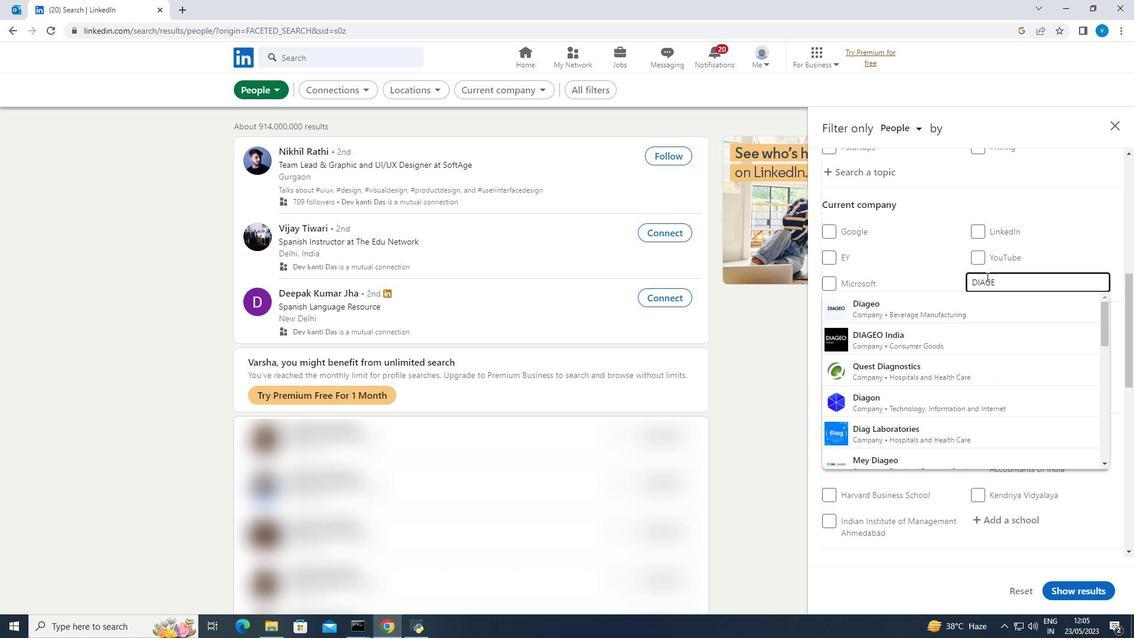 
Action: Mouse moved to (950, 335)
Screenshot: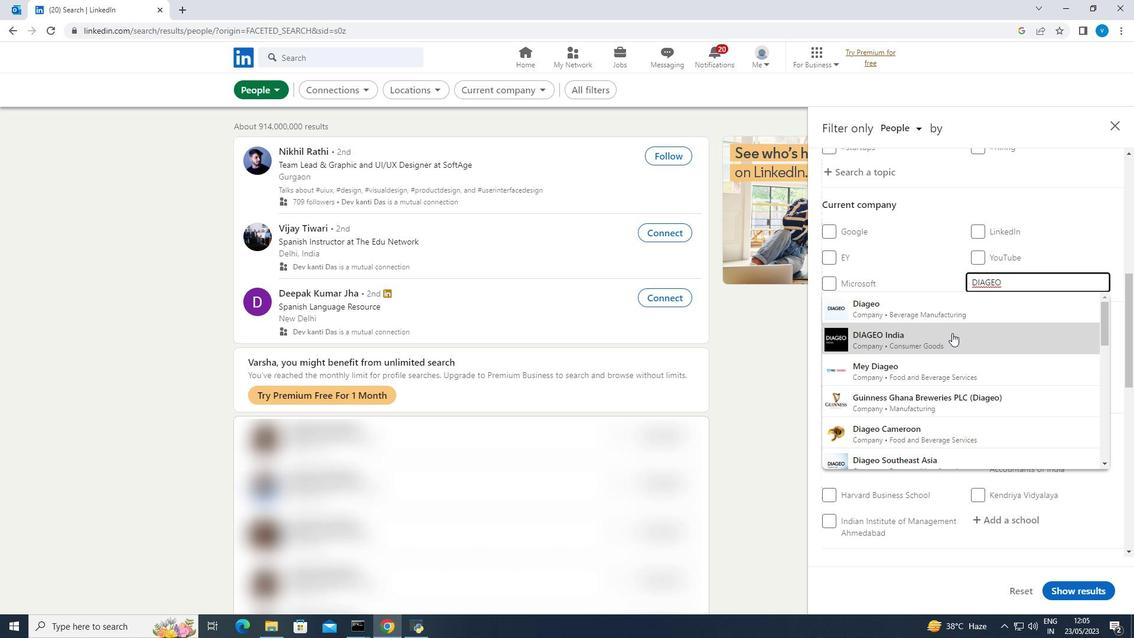 
Action: Mouse pressed left at (950, 335)
Screenshot: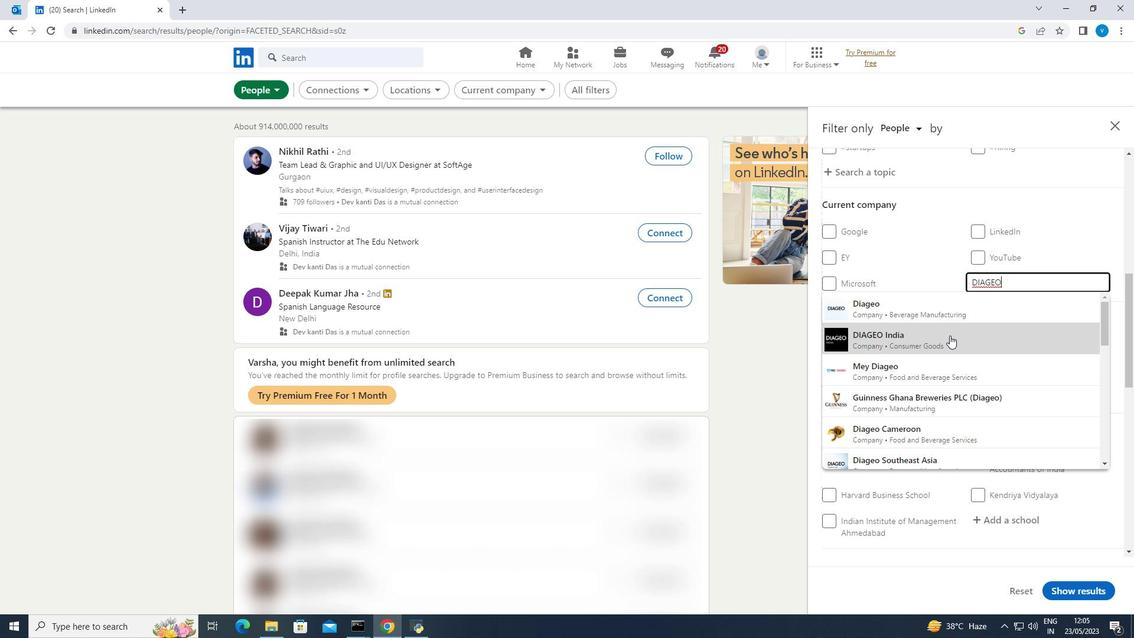 
Action: Mouse scrolled (950, 335) with delta (0, 0)
Screenshot: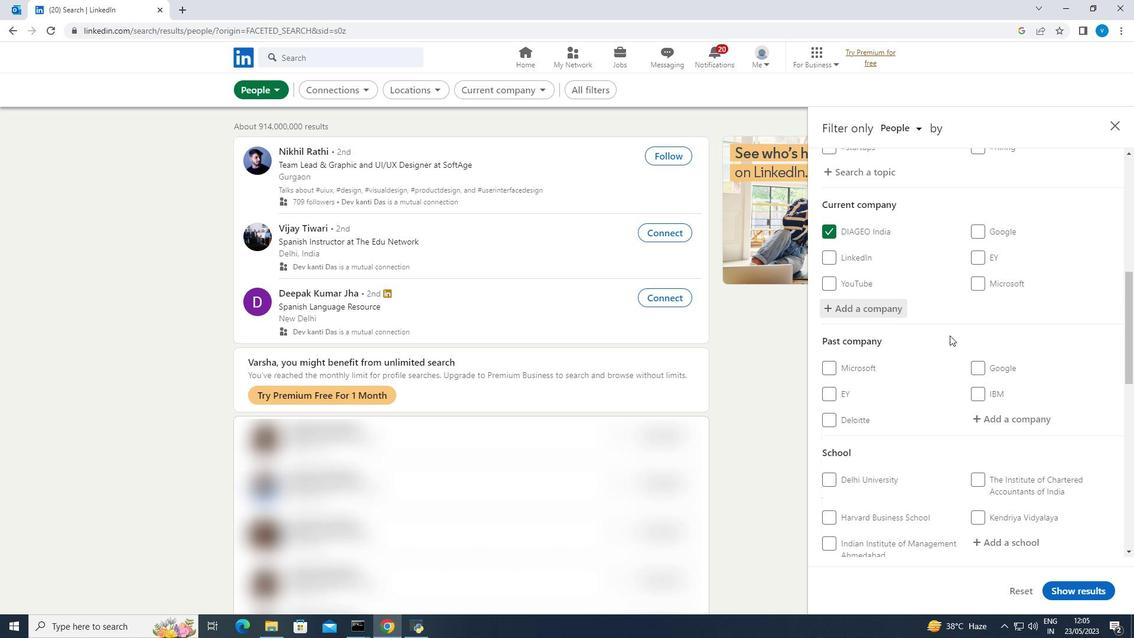 
Action: Mouse scrolled (950, 335) with delta (0, 0)
Screenshot: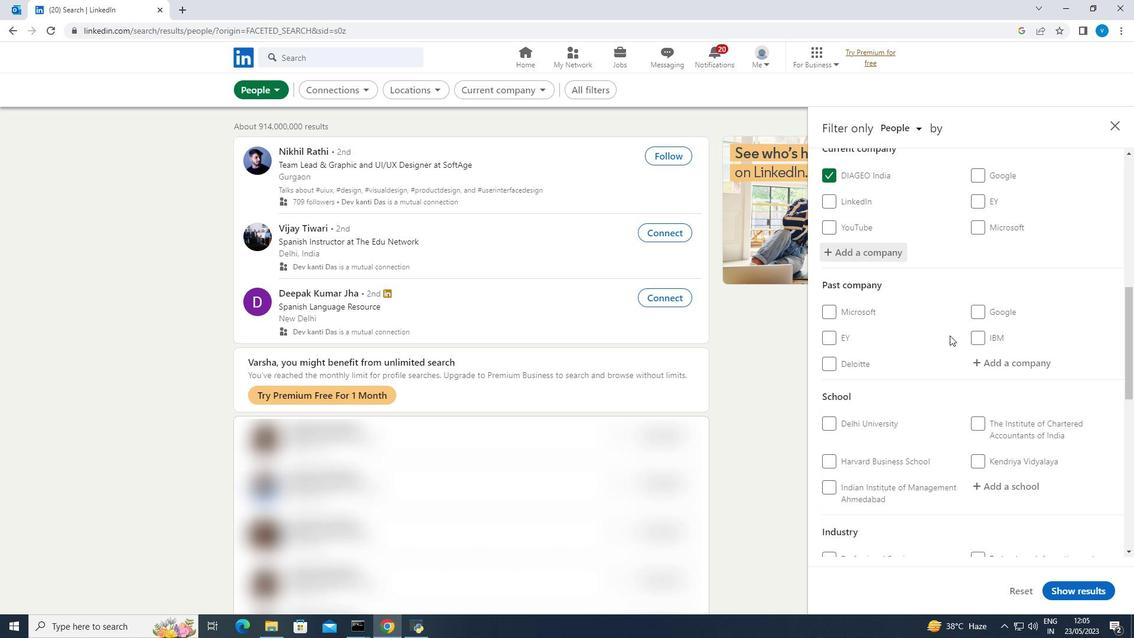 
Action: Mouse scrolled (950, 335) with delta (0, 0)
Screenshot: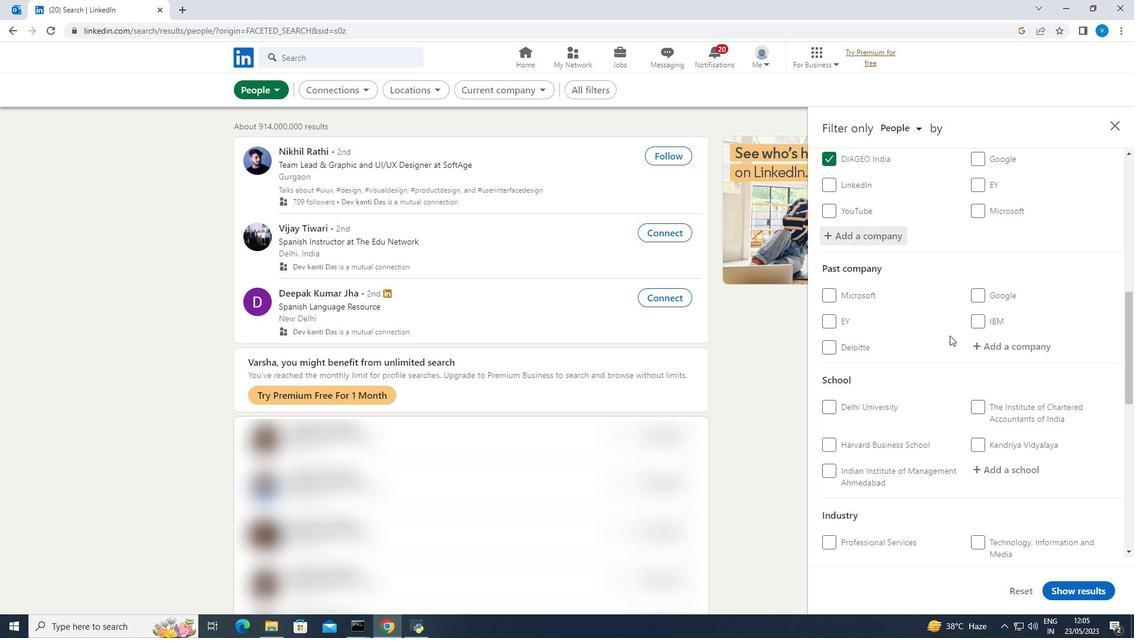
Action: Mouse scrolled (950, 335) with delta (0, 0)
Screenshot: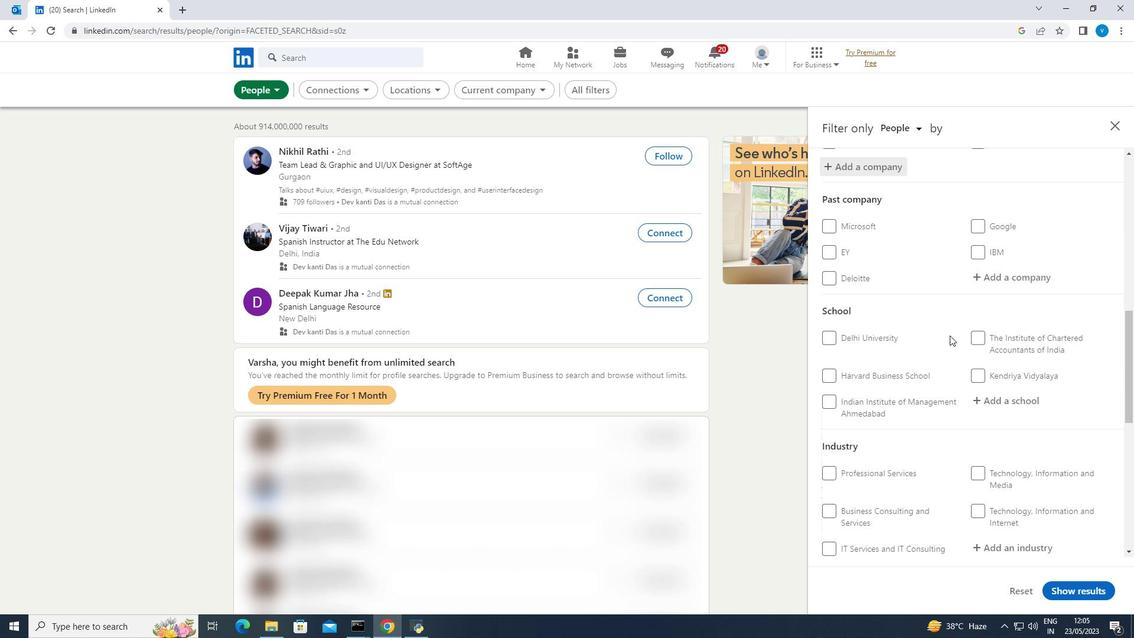 
Action: Mouse moved to (991, 309)
Screenshot: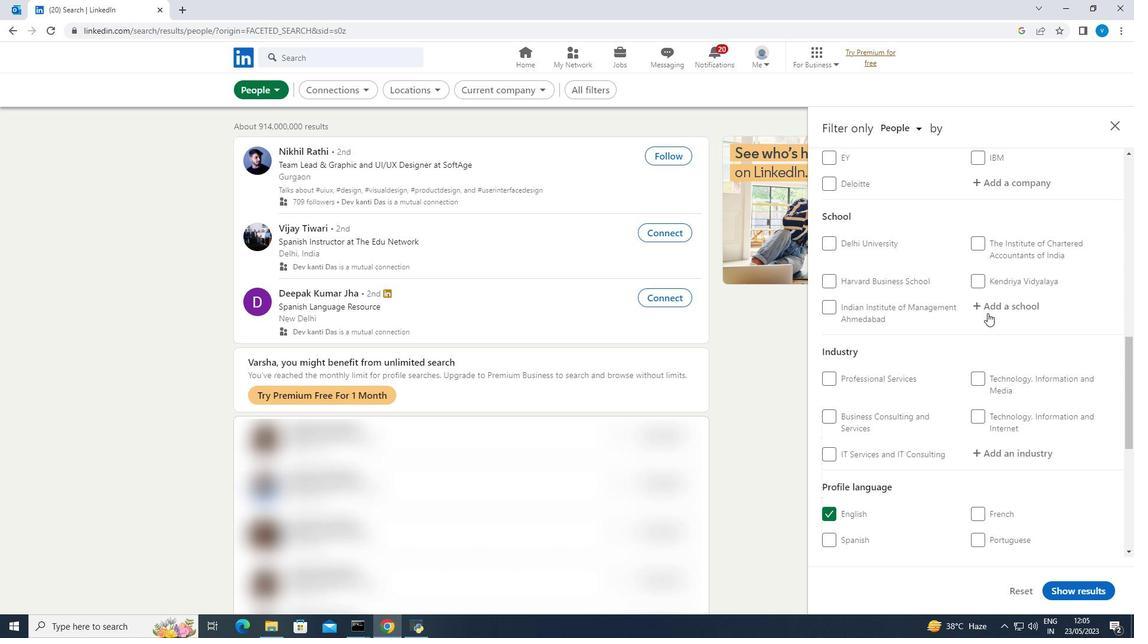 
Action: Mouse pressed left at (991, 309)
Screenshot: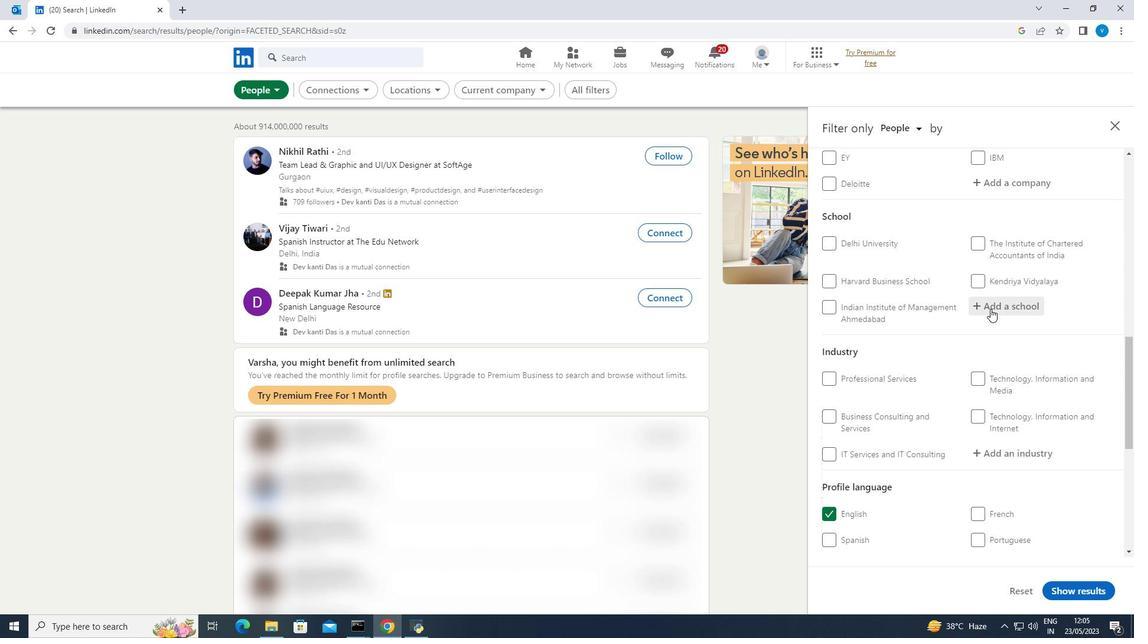 
Action: Mouse moved to (979, 297)
Screenshot: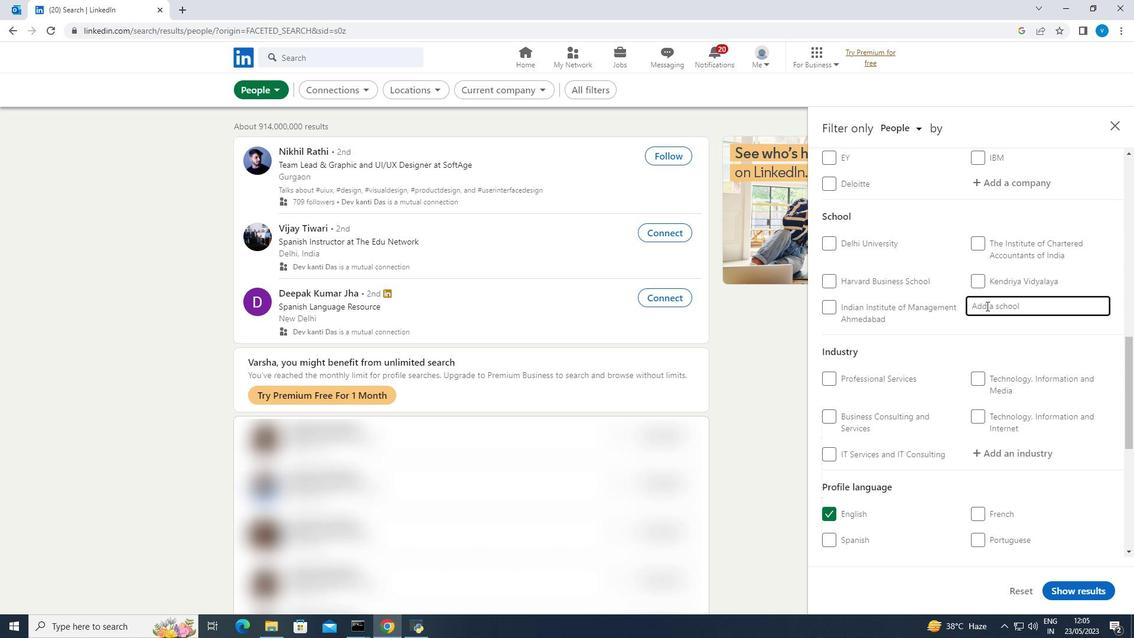 
Action: Key pressed <Key.shift><Key.shift><Key.shift>Rani<Key.space><Key.shift><Key.shift><Key.shift><Key.shift><Key.shift>Laxmi<Key.space>
Screenshot: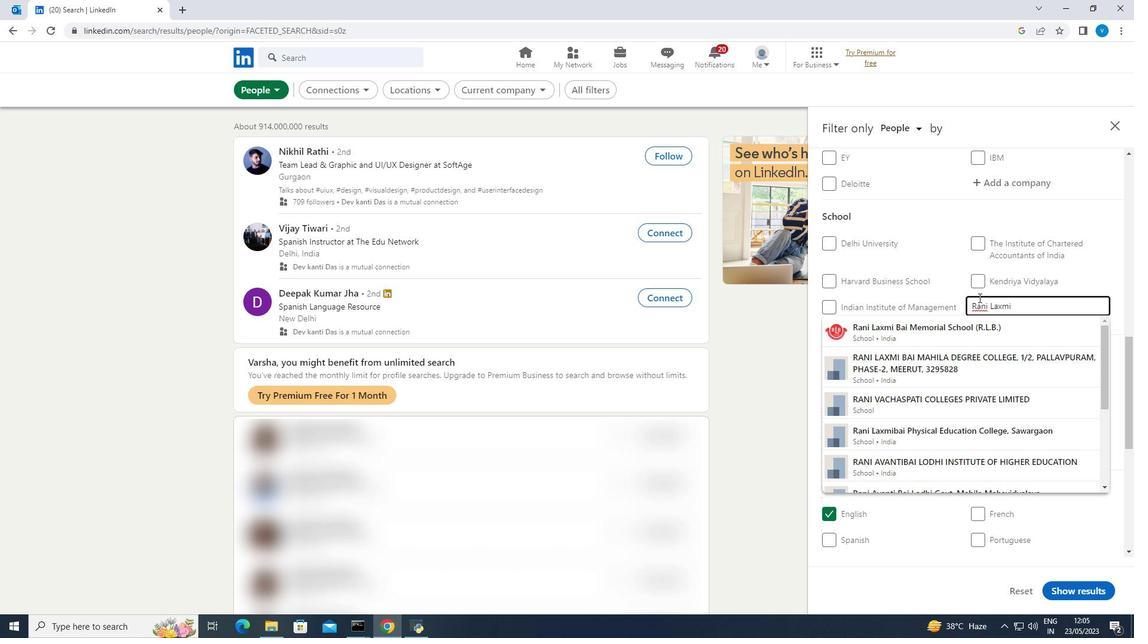 
Action: Mouse moved to (924, 322)
Screenshot: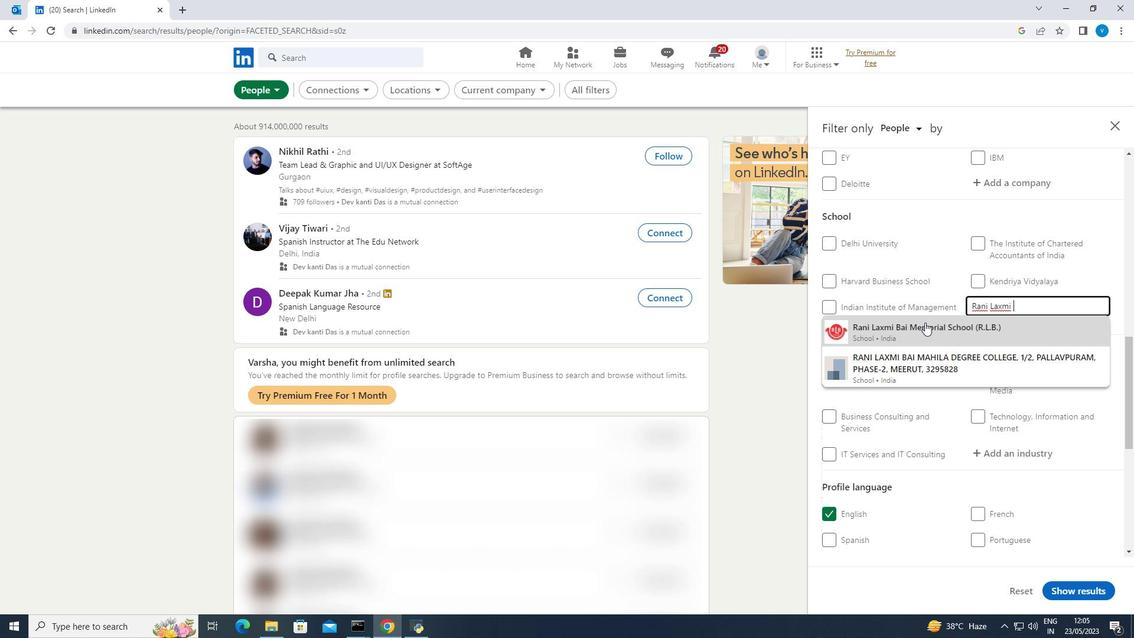 
Action: Mouse pressed left at (924, 322)
Screenshot: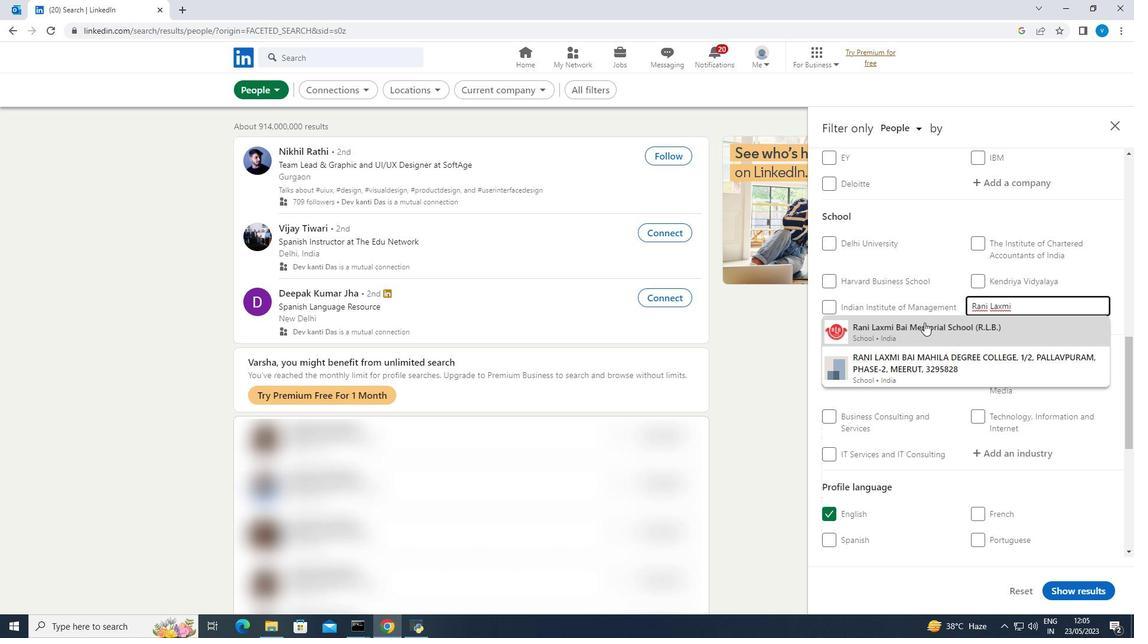 
Action: Mouse scrolled (924, 322) with delta (0, 0)
Screenshot: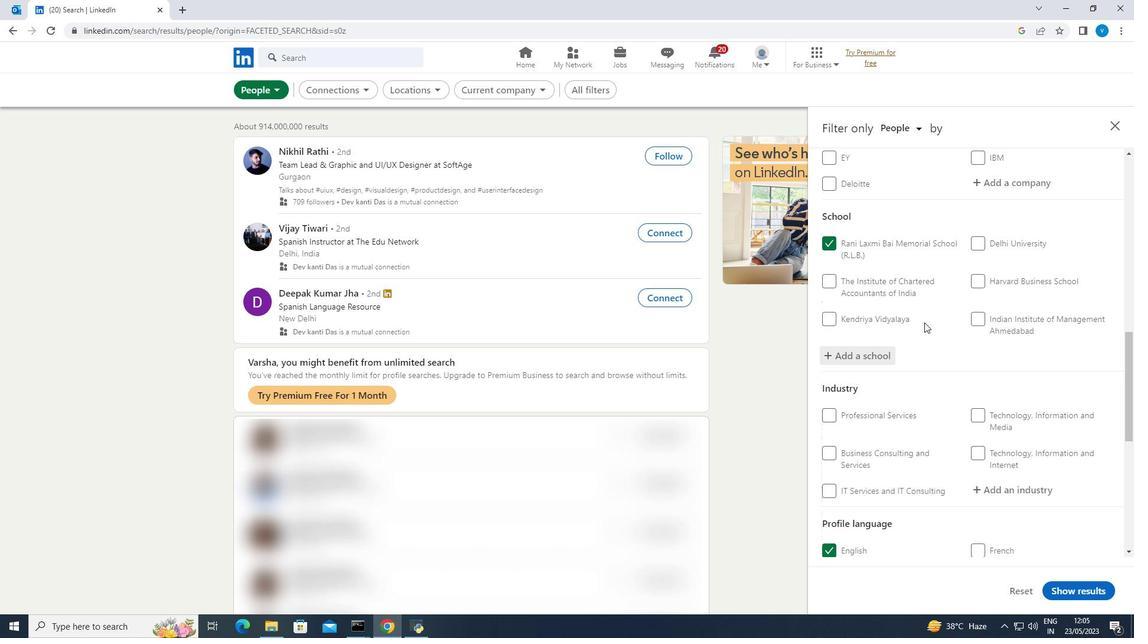
Action: Mouse scrolled (924, 322) with delta (0, 0)
Screenshot: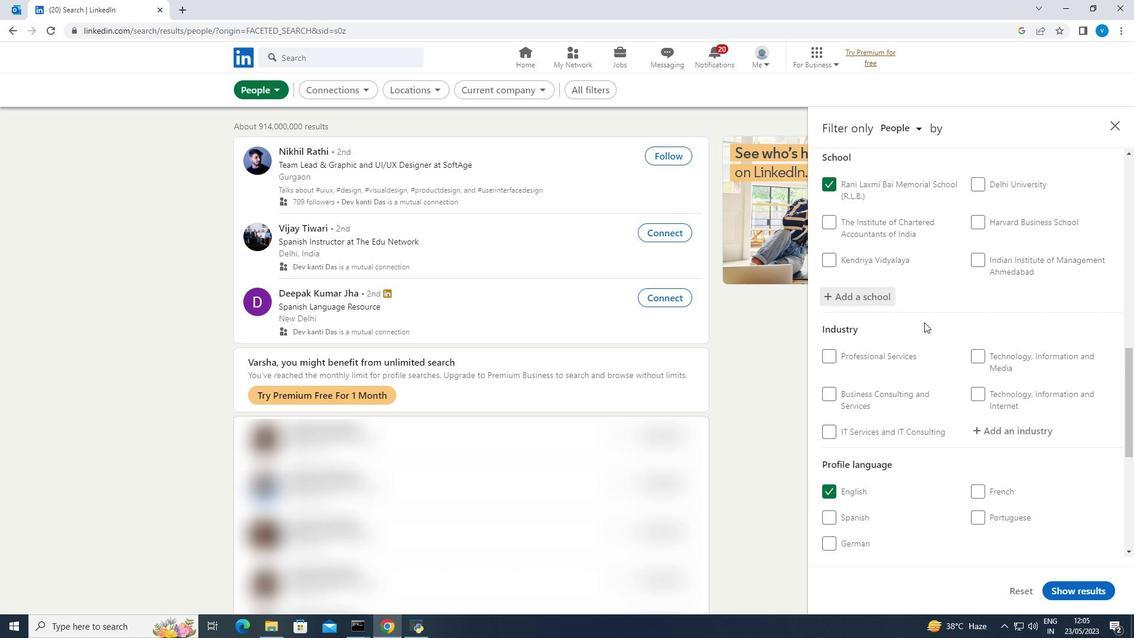 
Action: Mouse scrolled (924, 322) with delta (0, 0)
Screenshot: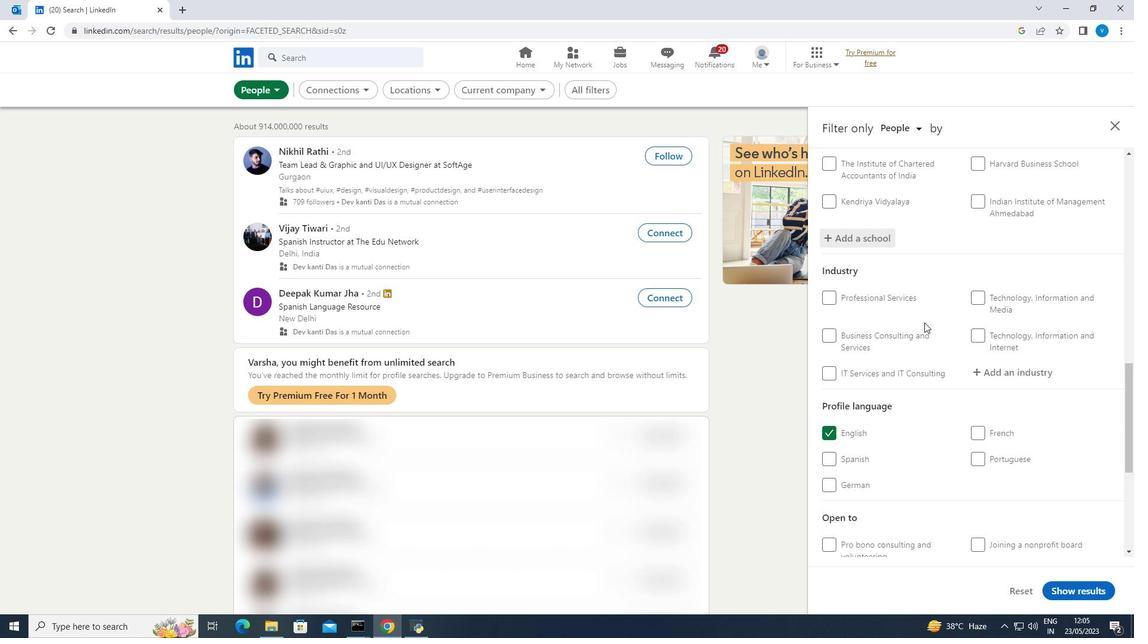 
Action: Mouse moved to (988, 313)
Screenshot: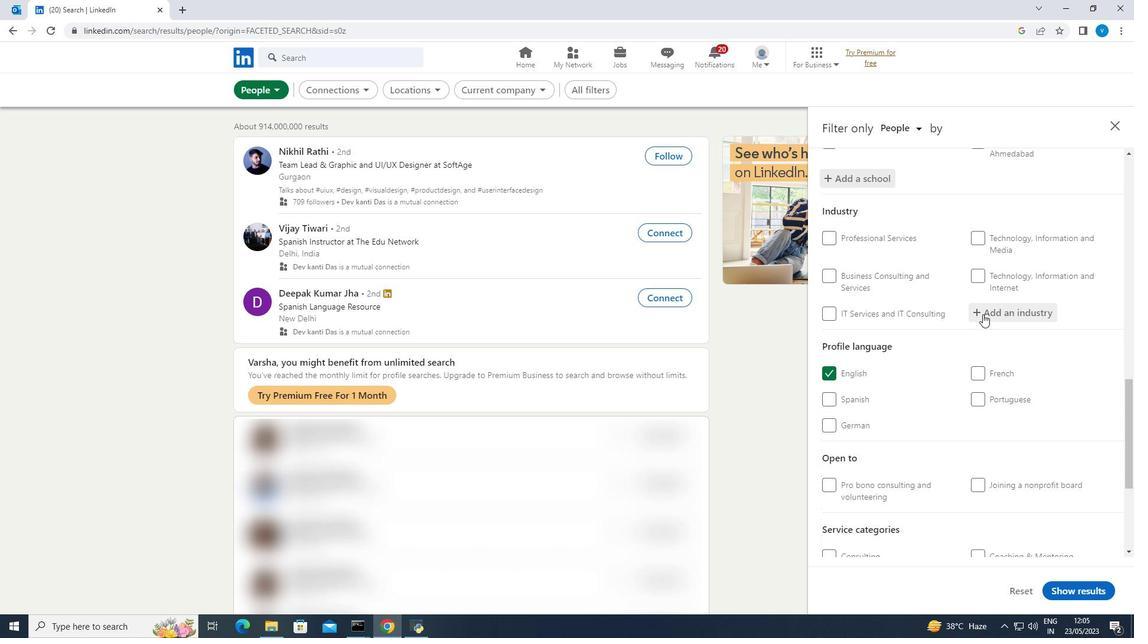 
Action: Mouse pressed left at (988, 313)
Screenshot: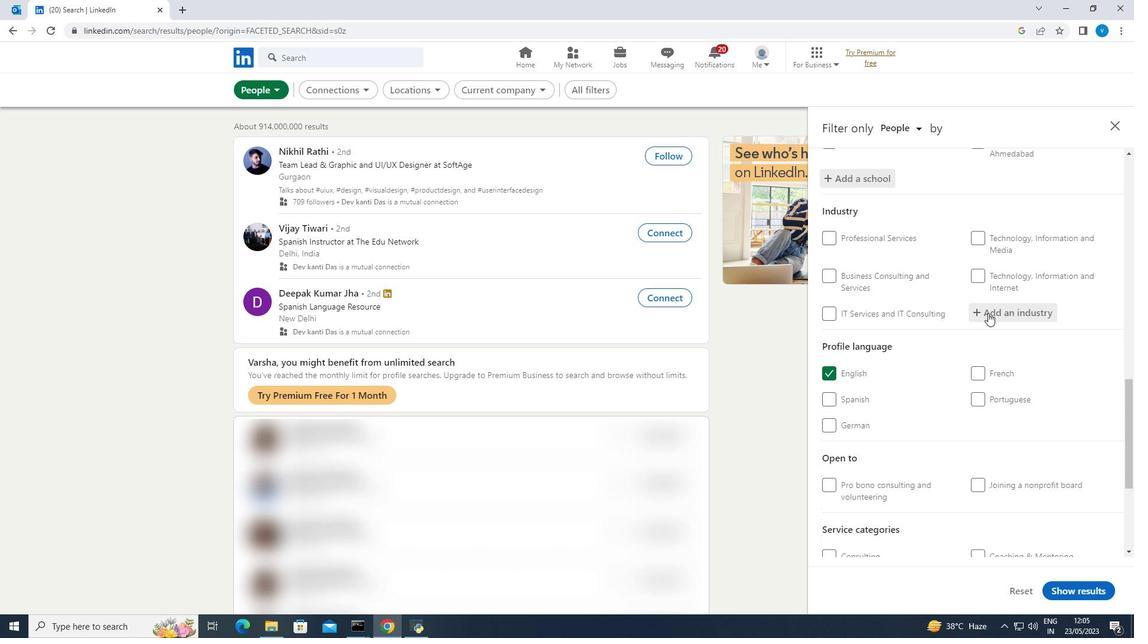
Action: Mouse moved to (975, 310)
Screenshot: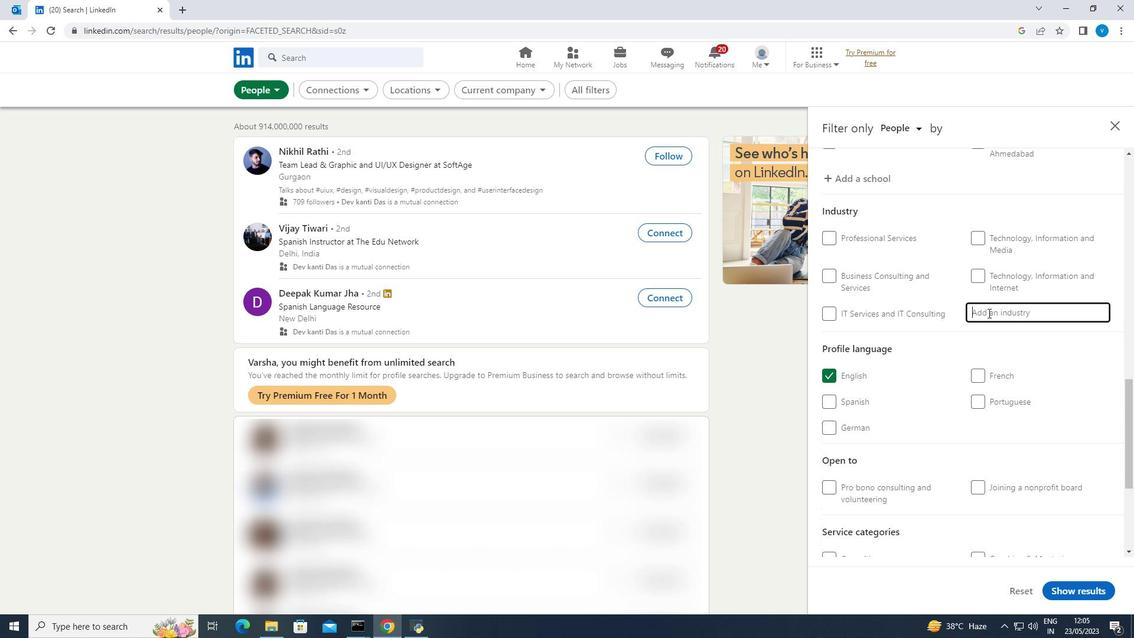 
Action: Key pressed <Key.shift><Key.shift><Key.shift><Key.shift><Key.shift><Key.shift><Key.shift>Res
Screenshot: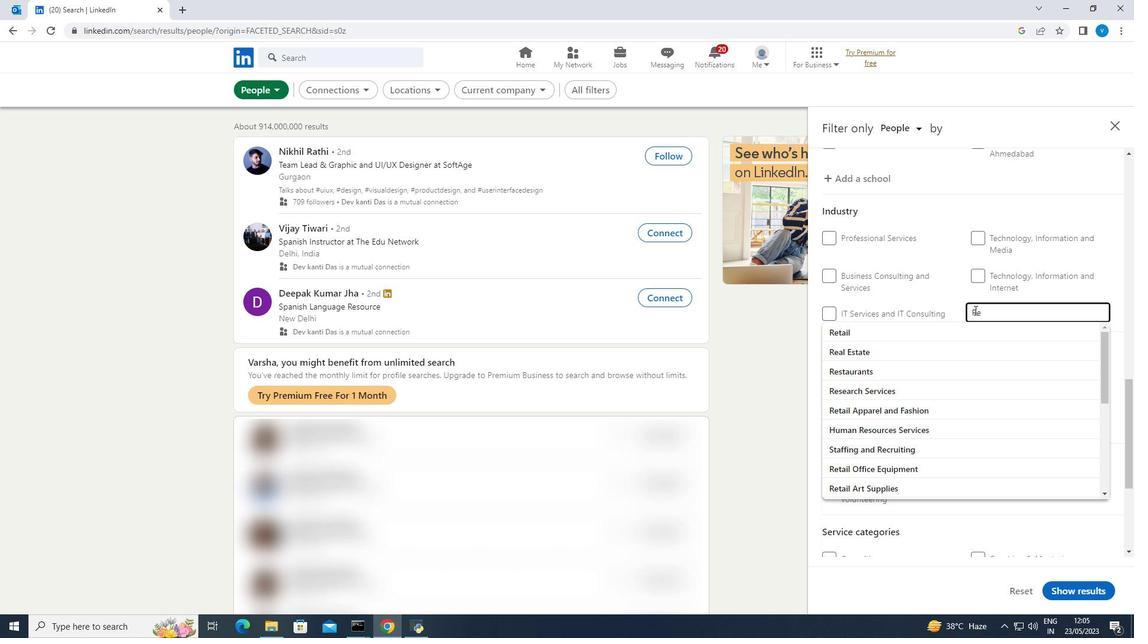 
Action: Mouse moved to (917, 326)
Screenshot: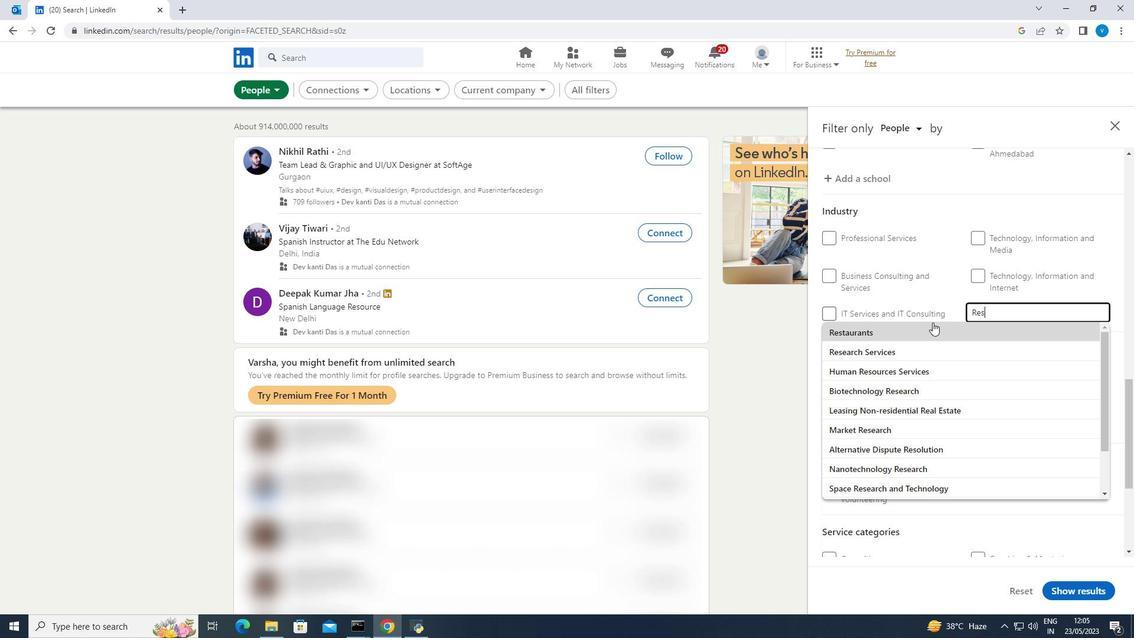 
Action: Mouse pressed left at (917, 326)
Screenshot: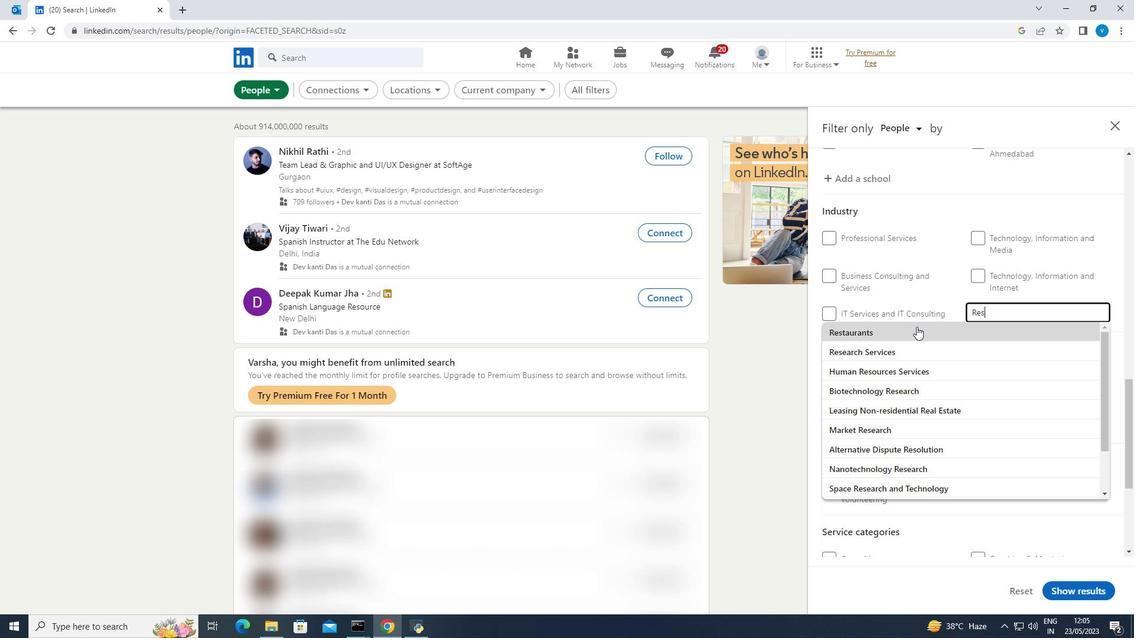 
Action: Mouse scrolled (917, 326) with delta (0, 0)
Screenshot: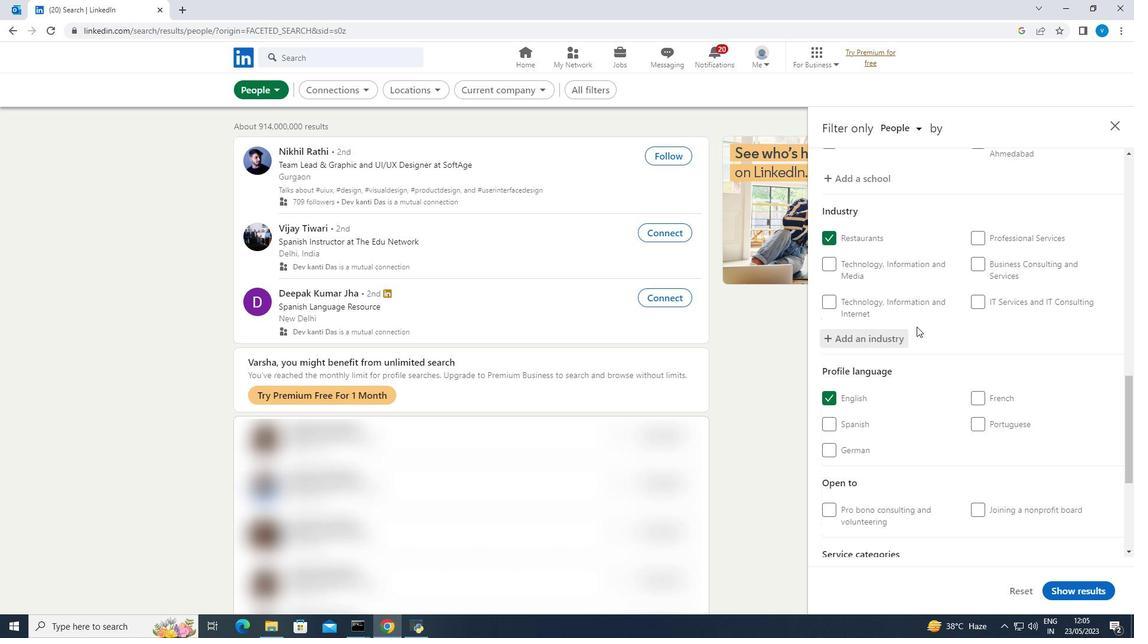 
Action: Mouse scrolled (917, 326) with delta (0, 0)
Screenshot: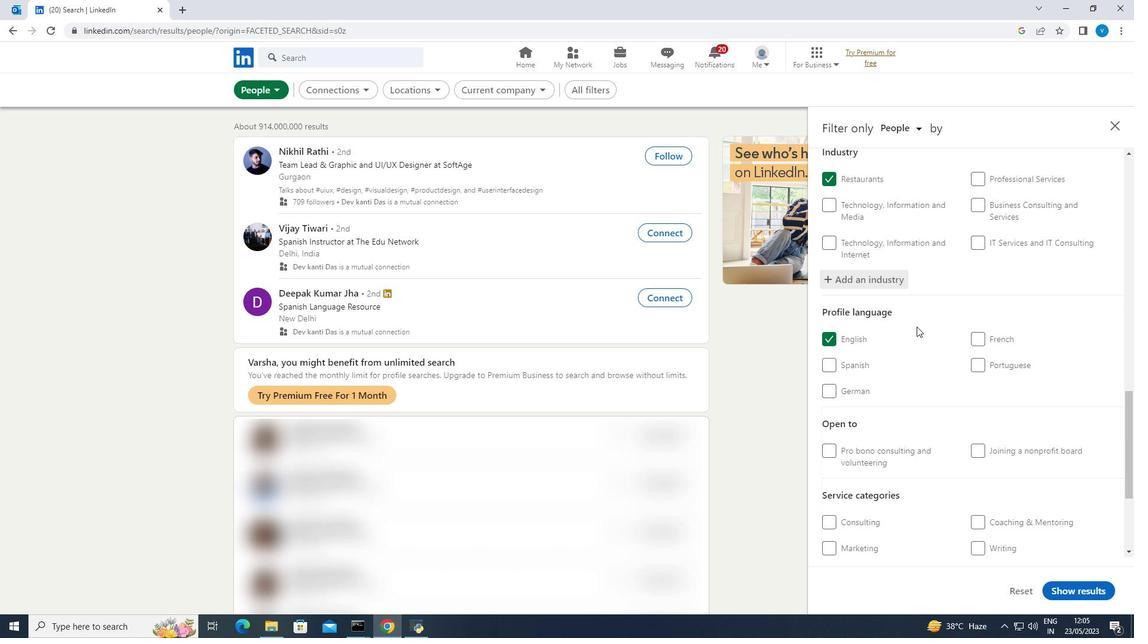 
Action: Mouse scrolled (917, 326) with delta (0, 0)
Screenshot: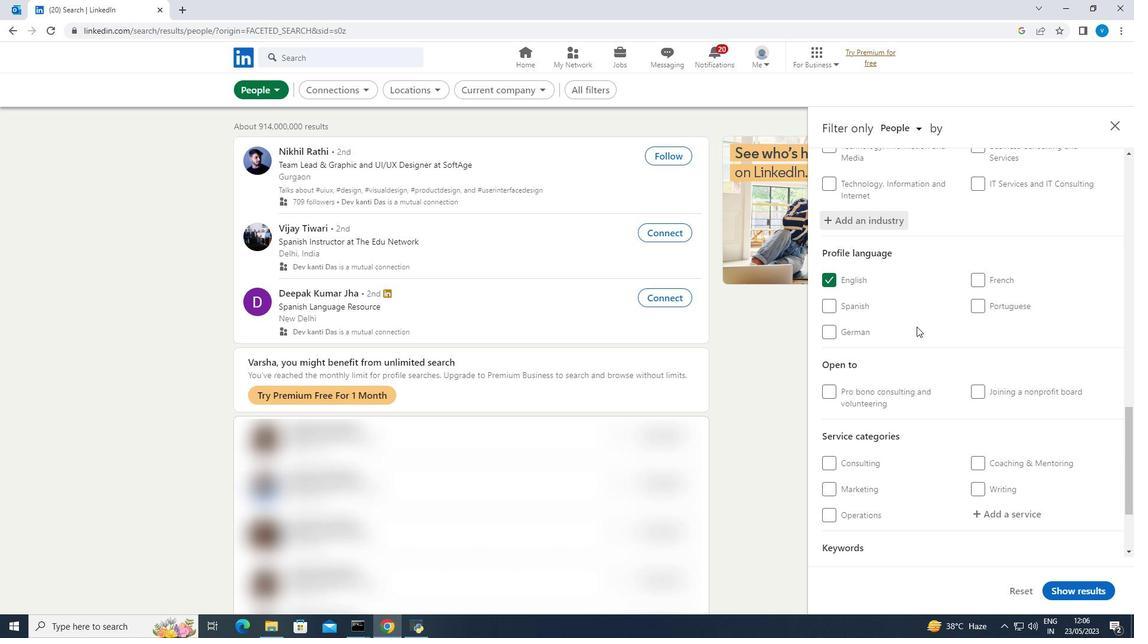 
Action: Mouse scrolled (917, 326) with delta (0, 0)
Screenshot: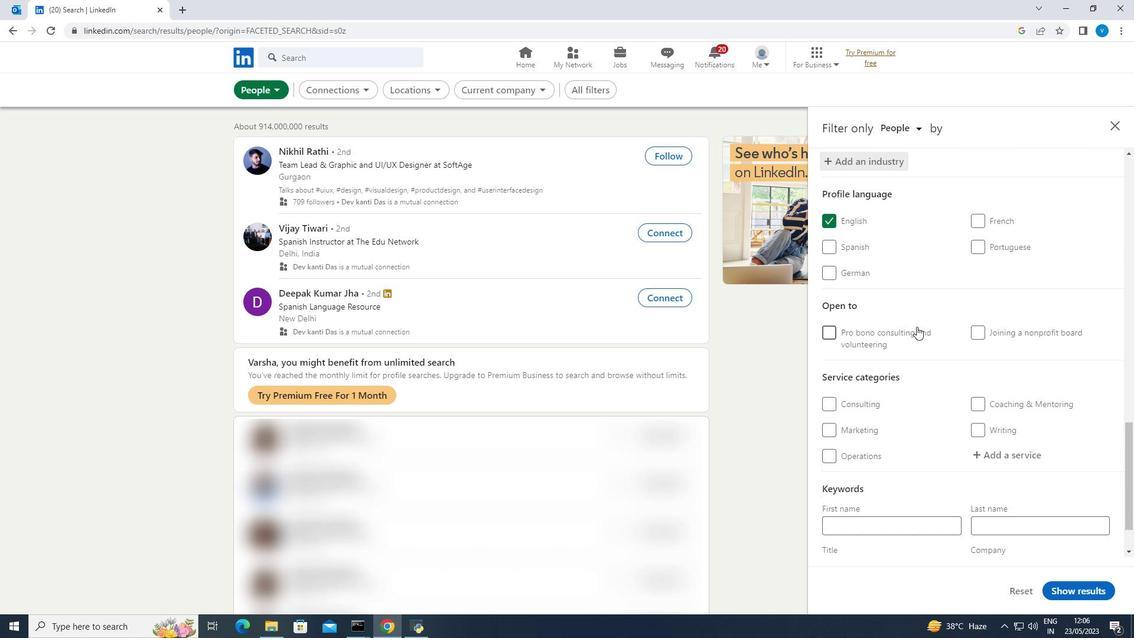 
Action: Mouse scrolled (917, 326) with delta (0, 0)
Screenshot: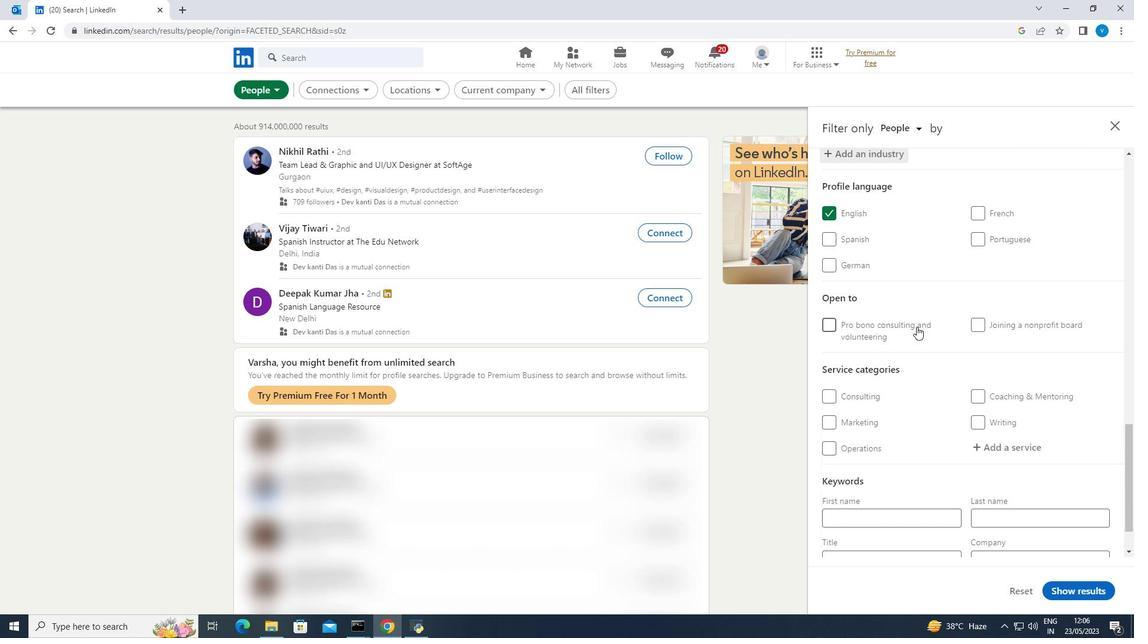 
Action: Mouse moved to (980, 391)
Screenshot: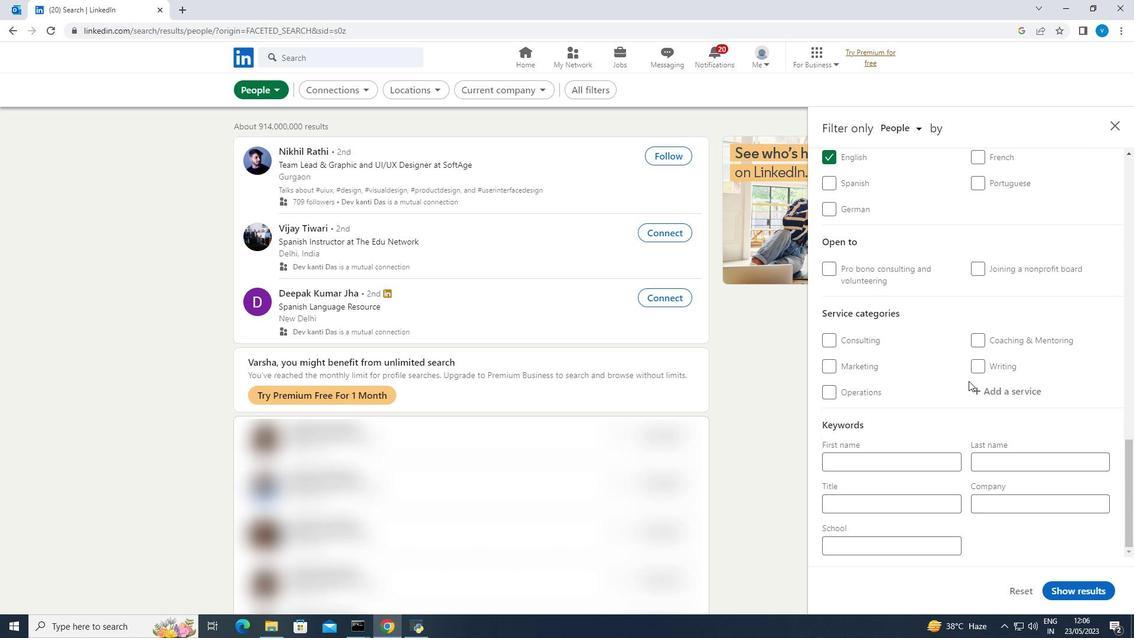 
Action: Mouse pressed left at (980, 391)
Screenshot: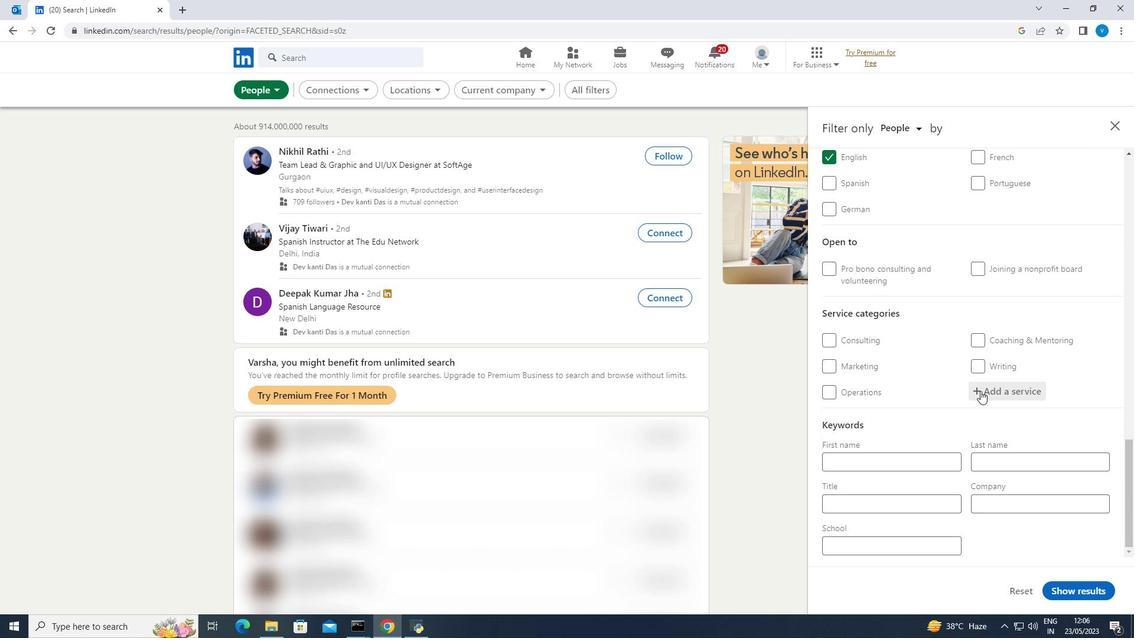
Action: Mouse moved to (955, 343)
Screenshot: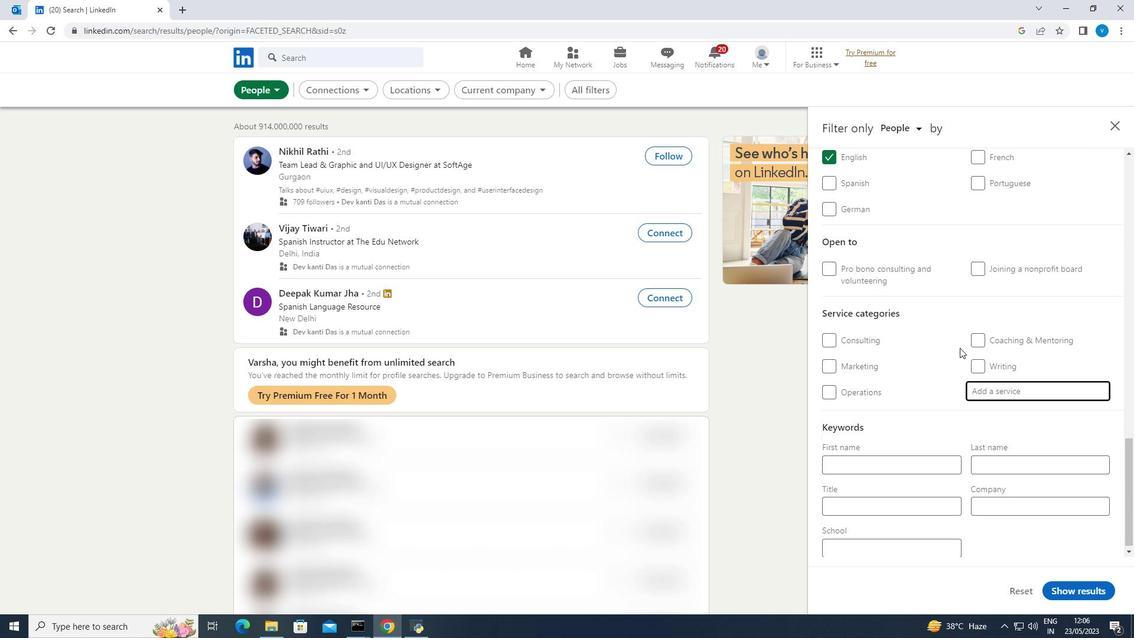 
Action: Key pressed <Key.shift><Key.shift><Key.shift><Key.shift>Property
Screenshot: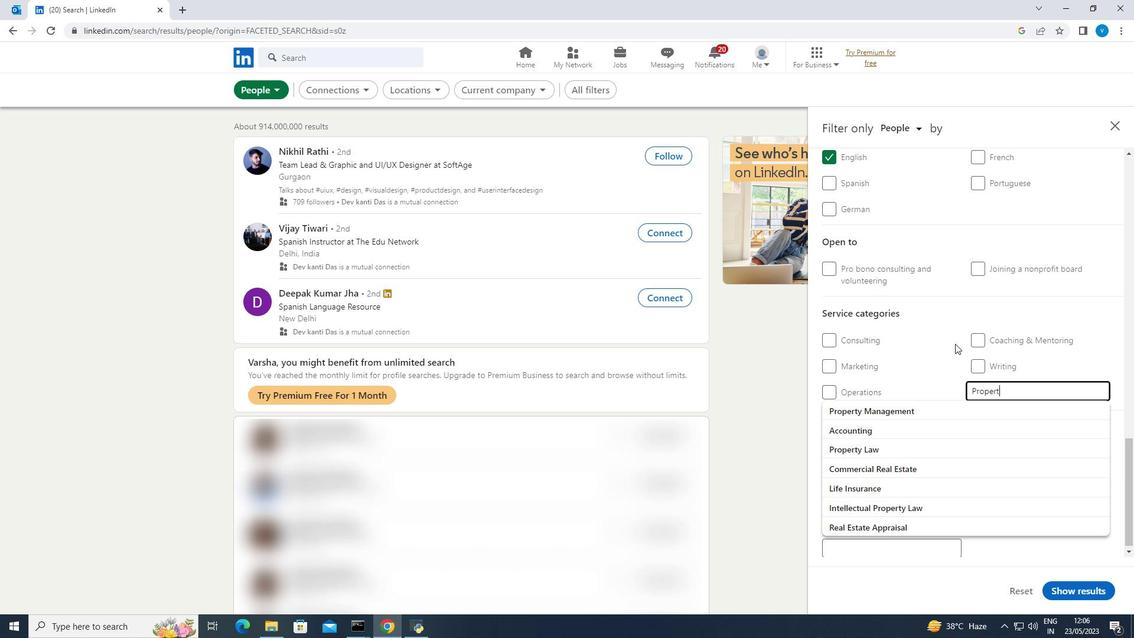 
Action: Mouse moved to (870, 409)
Screenshot: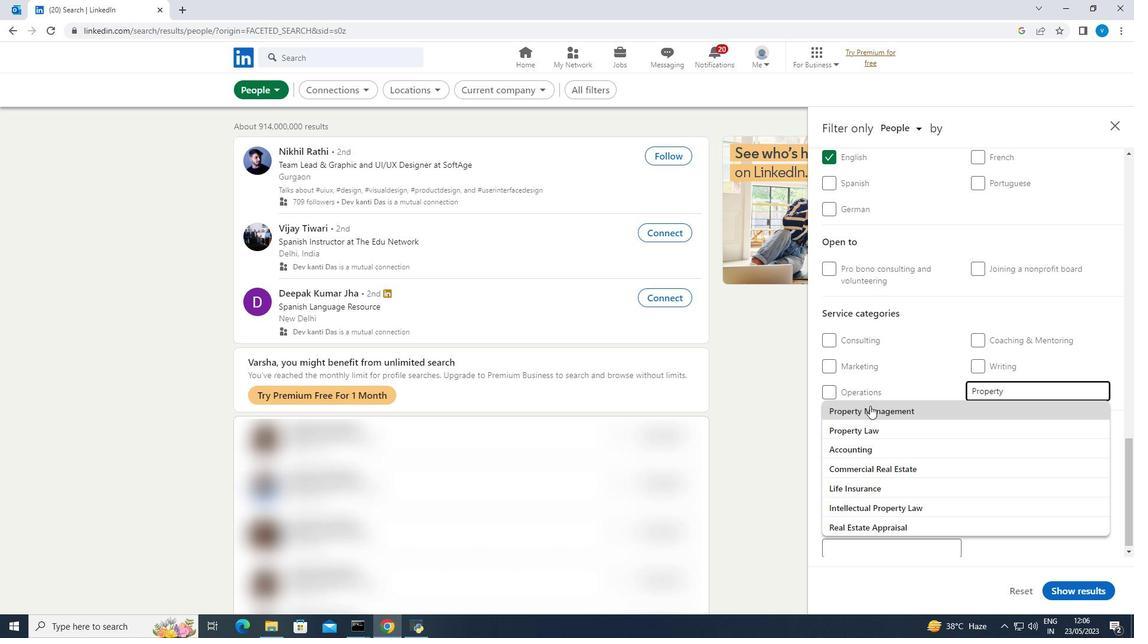 
Action: Mouse pressed left at (870, 409)
Screenshot: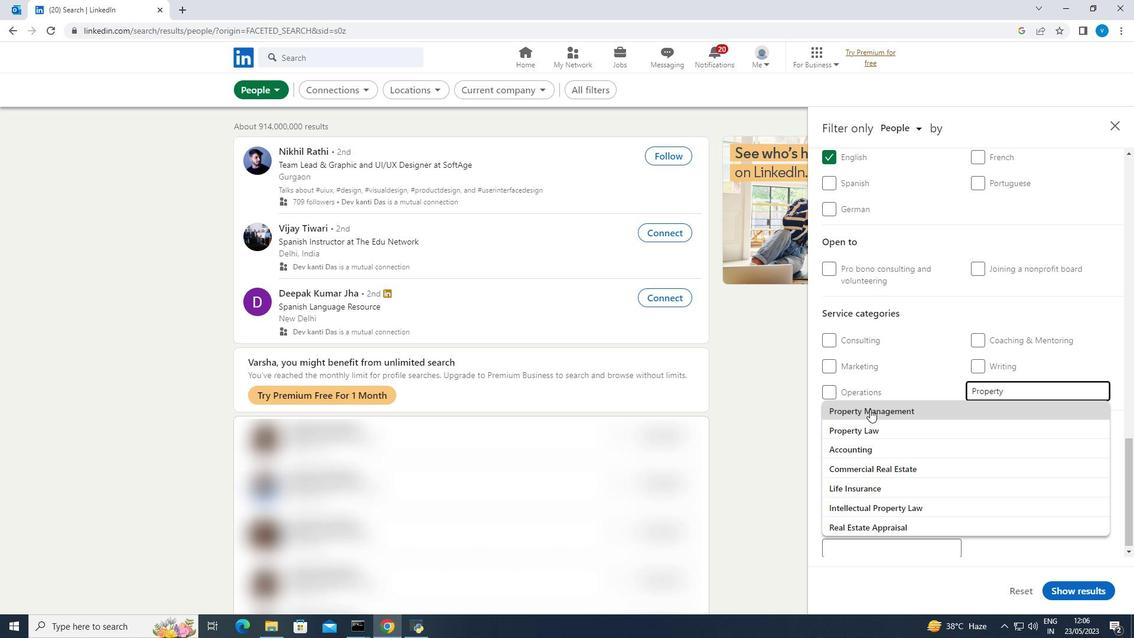 
Action: Mouse moved to (870, 410)
Screenshot: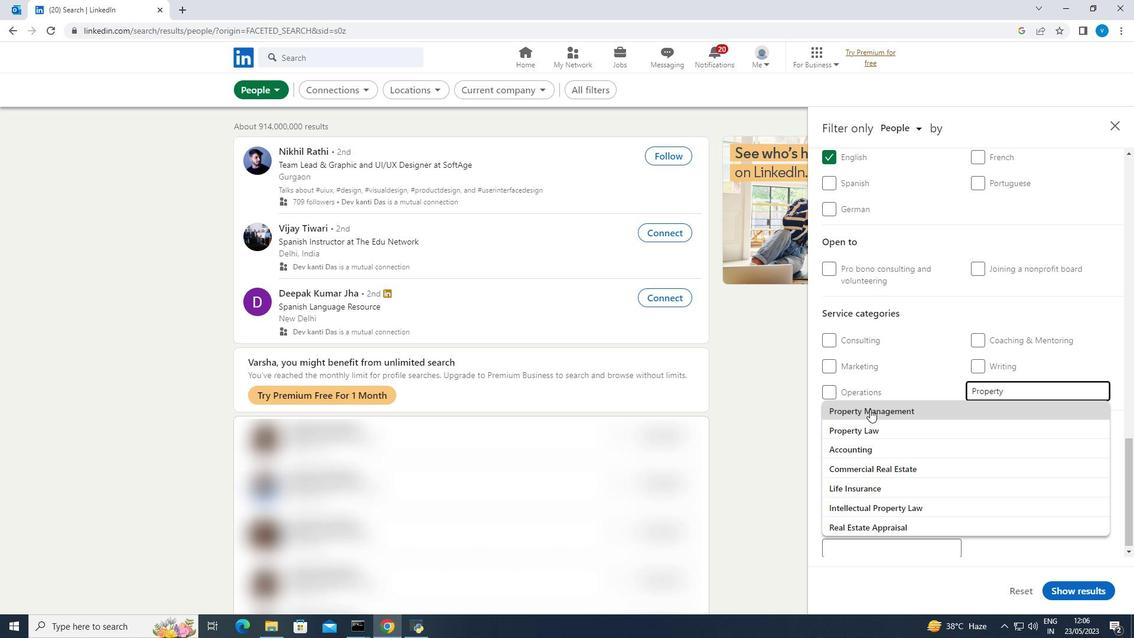 
Action: Mouse scrolled (870, 409) with delta (0, 0)
Screenshot: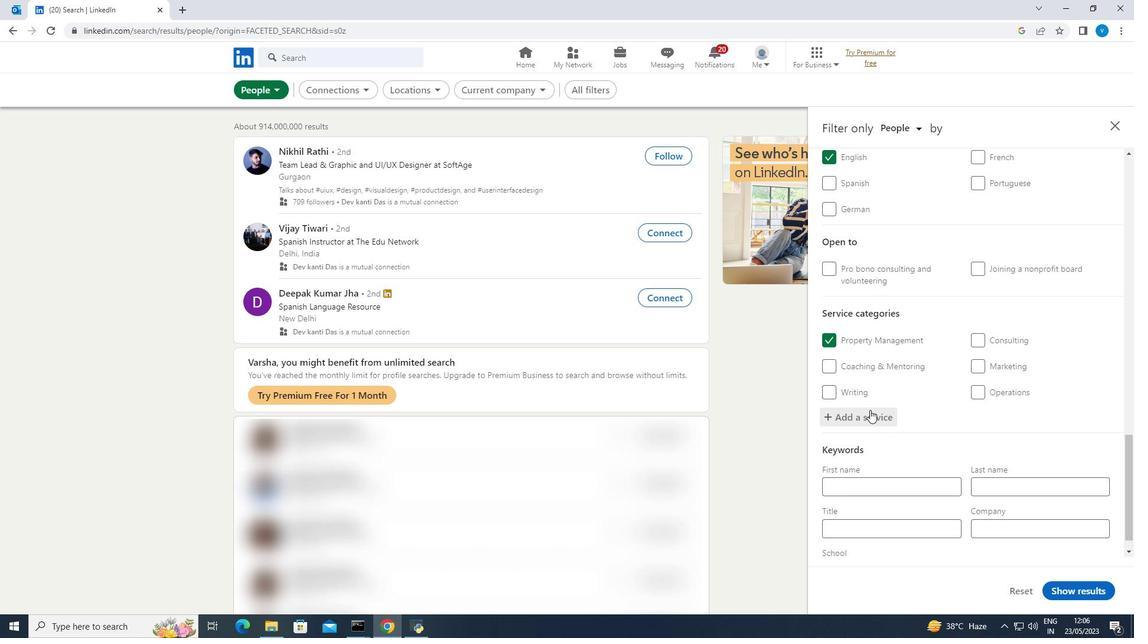 
Action: Mouse scrolled (870, 409) with delta (0, 0)
Screenshot: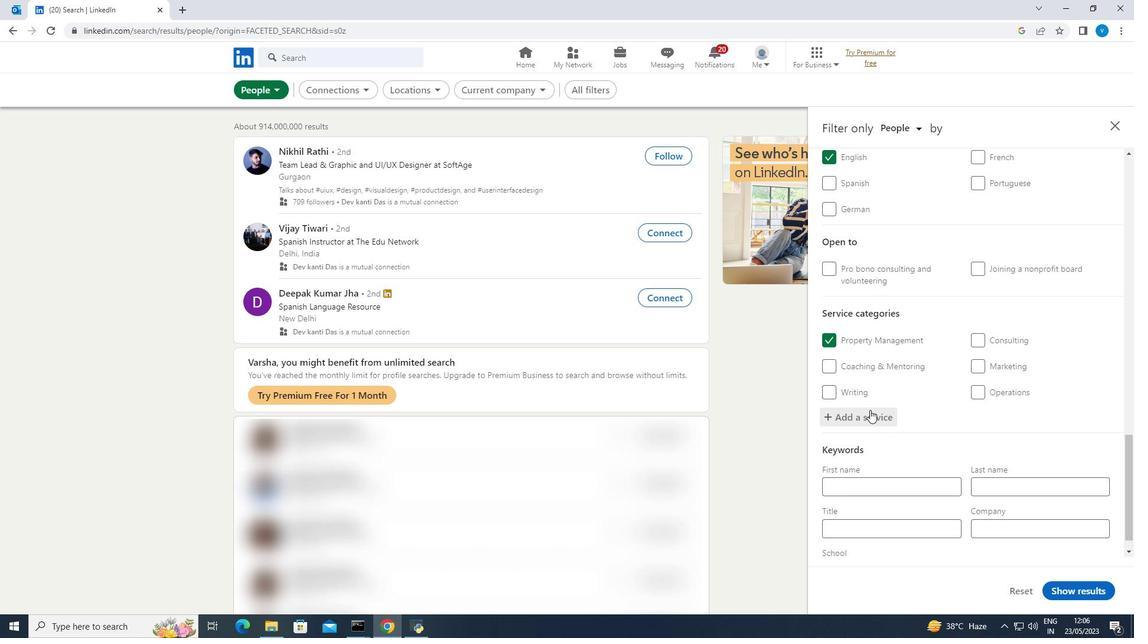 
Action: Mouse scrolled (870, 409) with delta (0, 0)
Screenshot: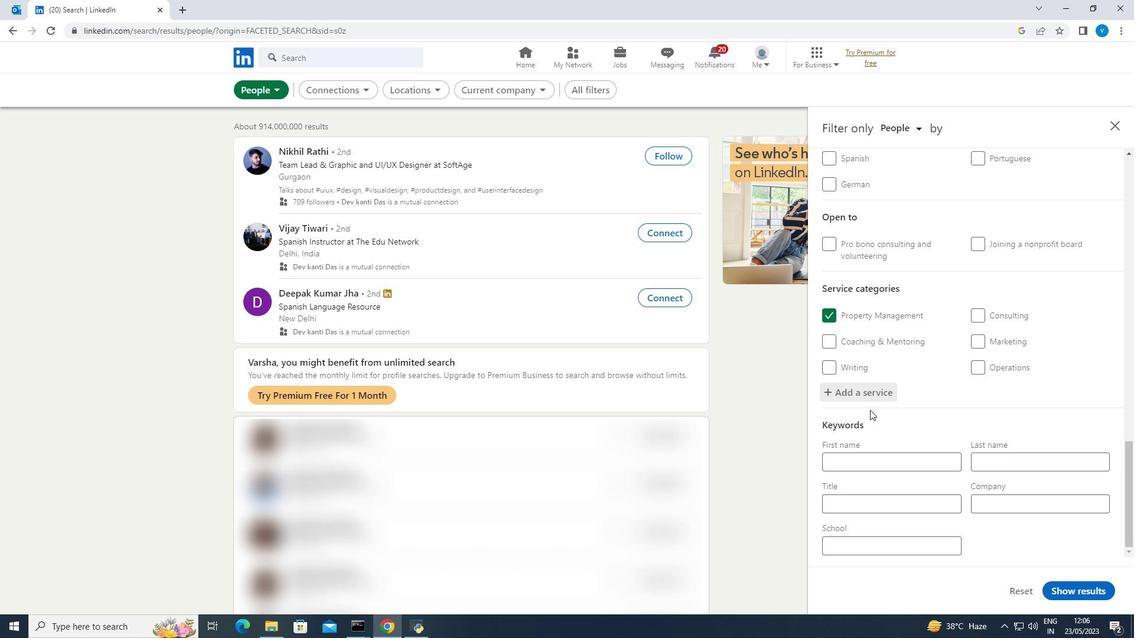 
Action: Mouse scrolled (870, 409) with delta (0, 0)
Screenshot: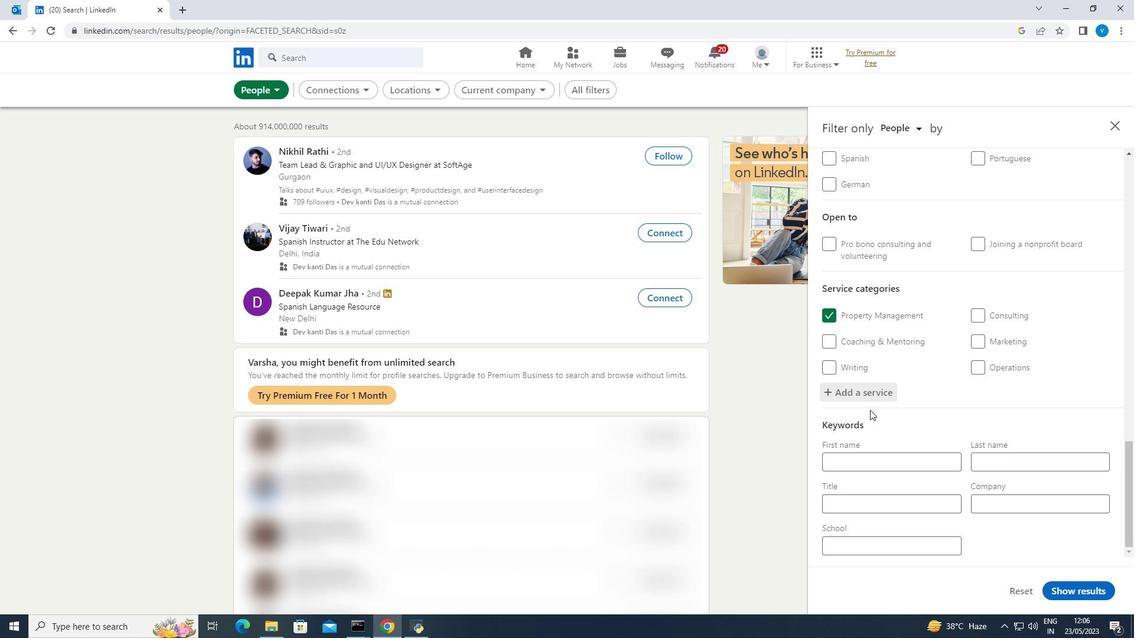 
Action: Mouse moved to (856, 501)
Screenshot: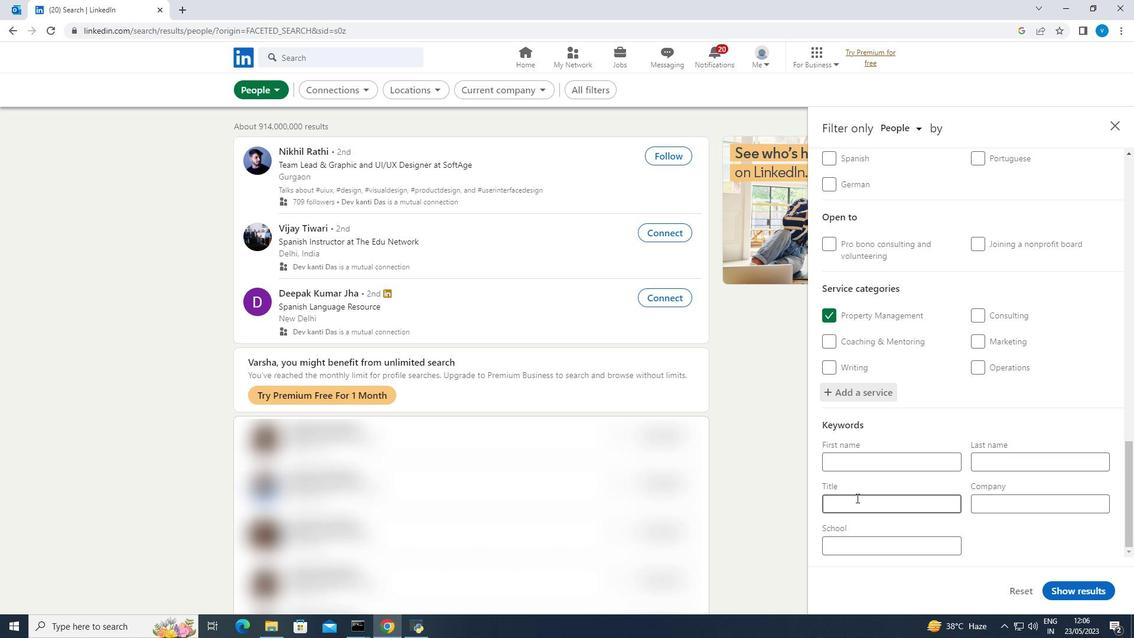 
Action: Mouse pressed left at (856, 501)
Screenshot: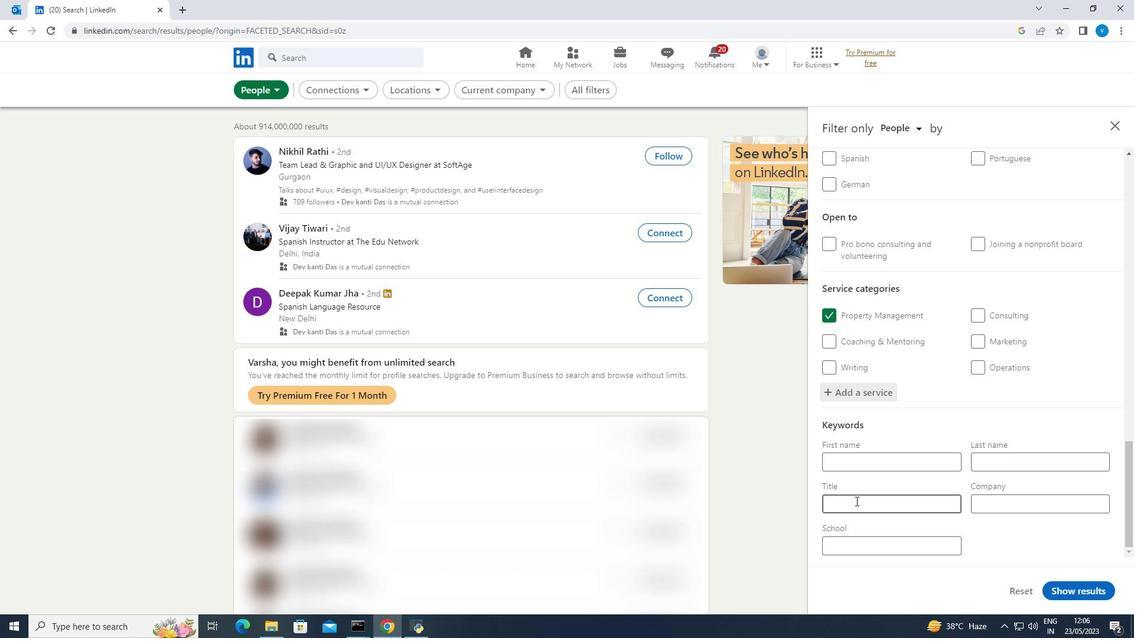 
Action: Key pressed <Key.shift><Key.shift><Key.shift>Office<Key.space><Key.shift><Key.shift><Key.shift><Key.shift><Key.shift>Clerk
Screenshot: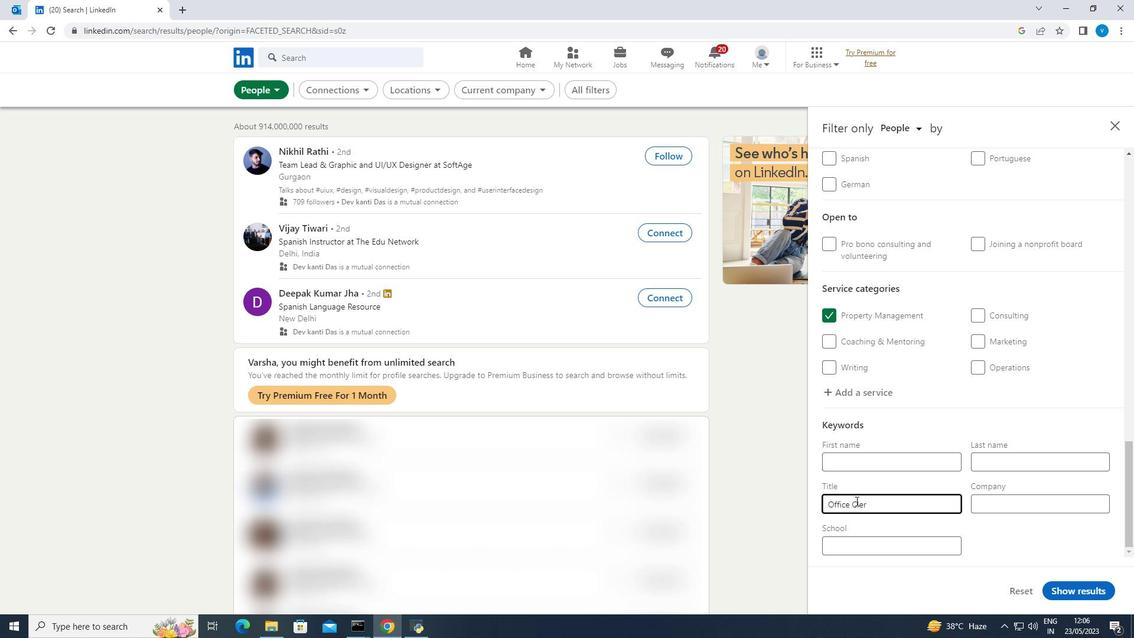 
Action: Mouse moved to (1053, 589)
Screenshot: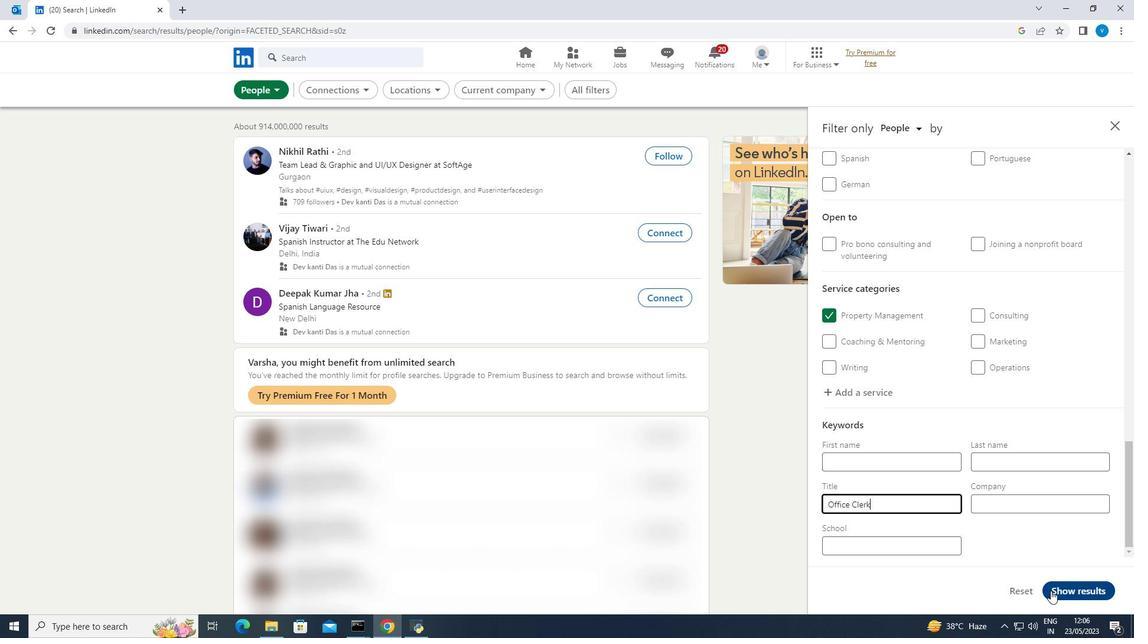 
Action: Mouse pressed left at (1053, 589)
Screenshot: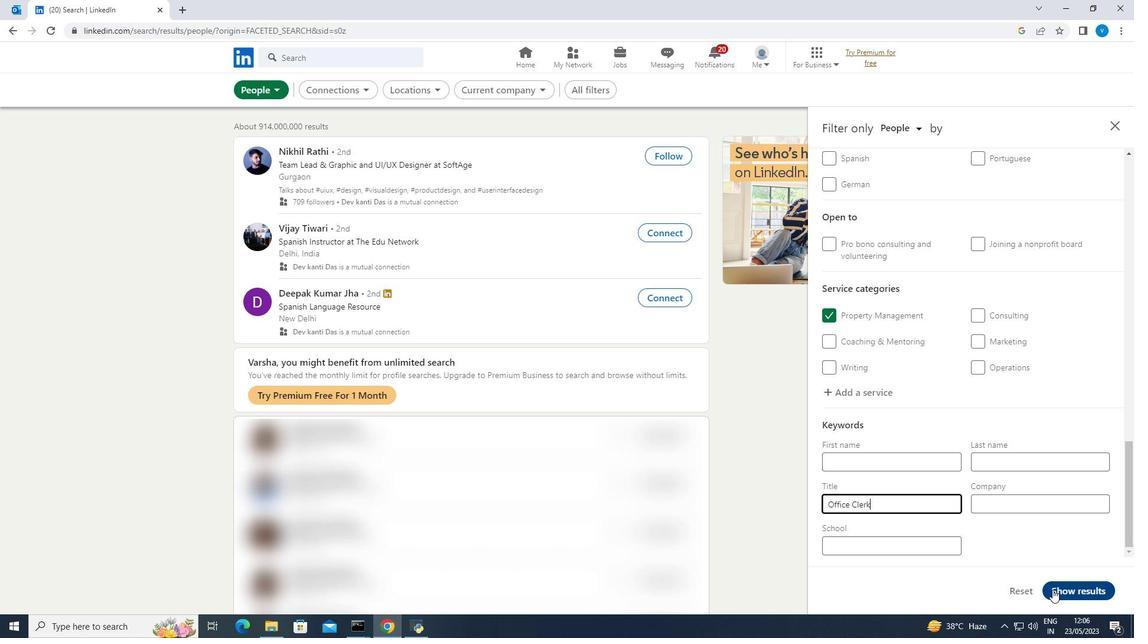 
Action: Mouse moved to (930, 534)
Screenshot: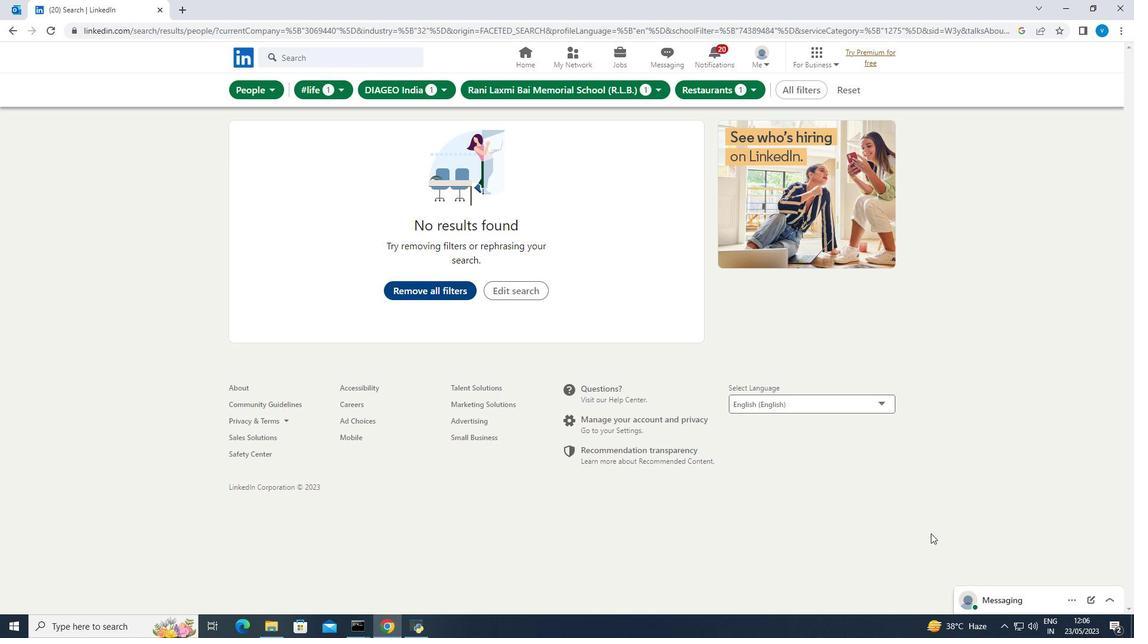 
